 Task: Check the percentage active listings of washer and dry in the last 3 years.
Action: Mouse moved to (841, 197)
Screenshot: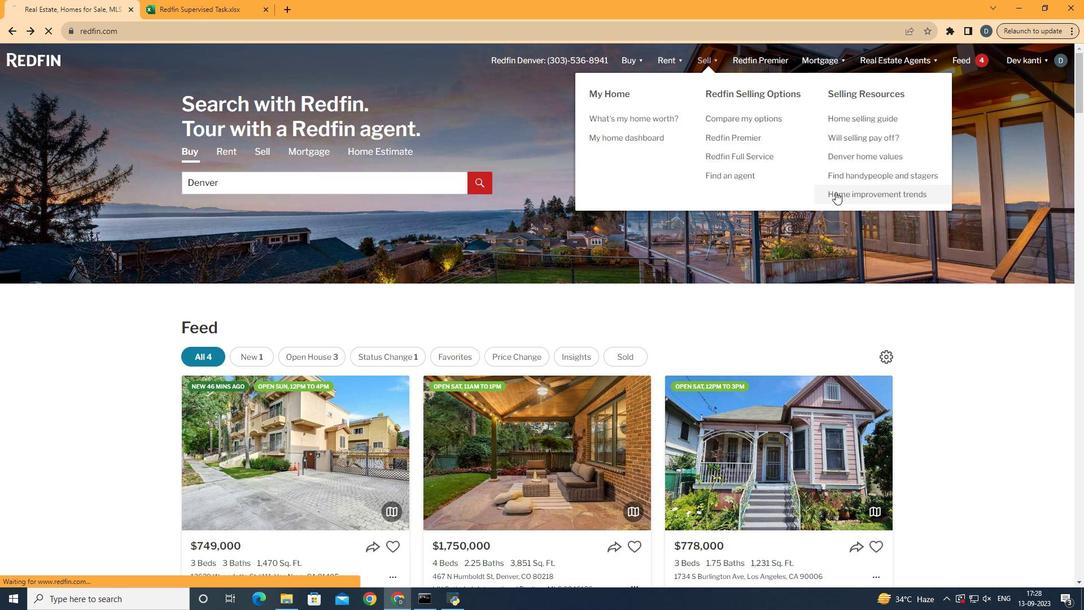 
Action: Mouse pressed left at (841, 197)
Screenshot: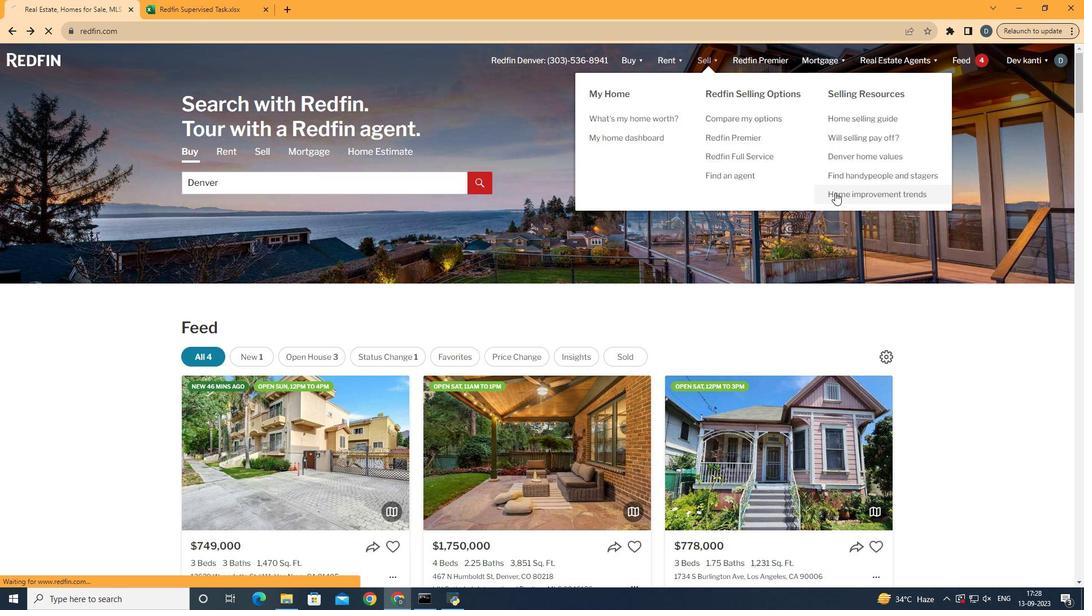 
Action: Mouse moved to (300, 219)
Screenshot: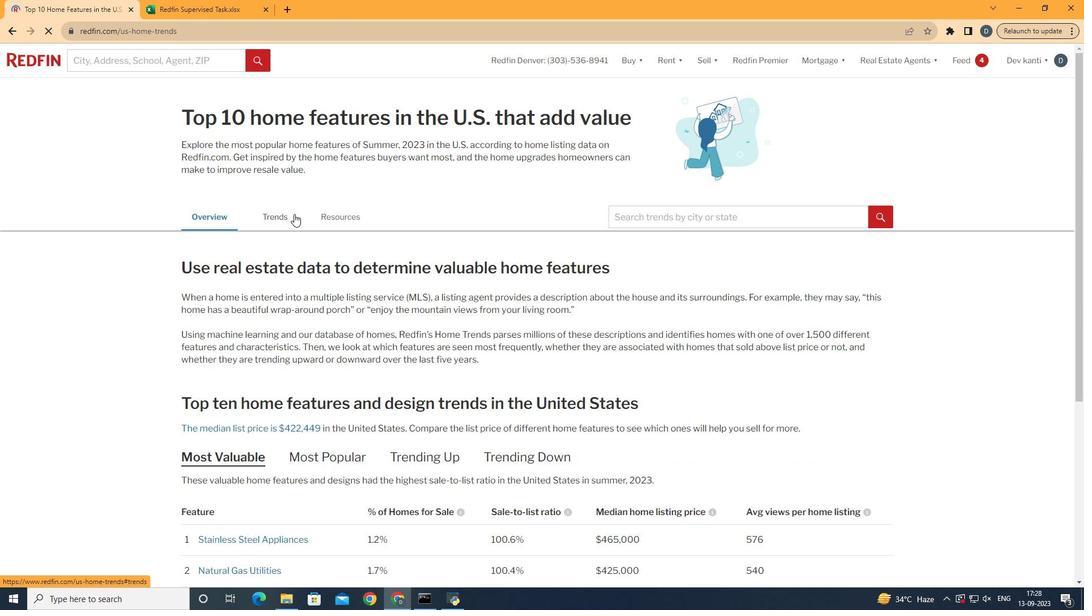 
Action: Mouse pressed left at (300, 219)
Screenshot: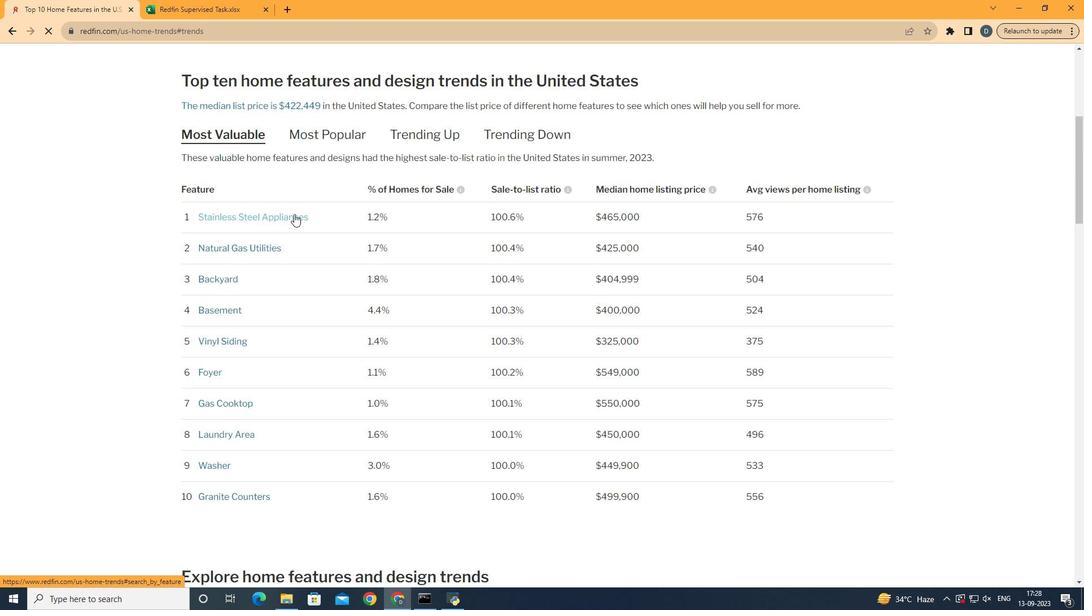 
Action: Mouse moved to (566, 302)
Screenshot: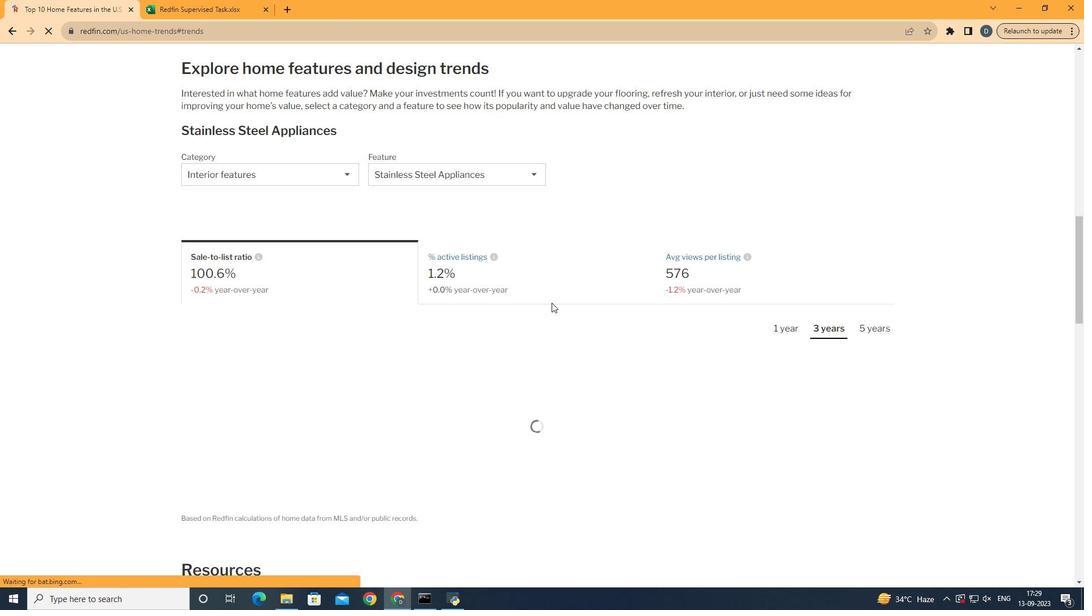 
Action: Mouse scrolled (566, 301) with delta (0, 0)
Screenshot: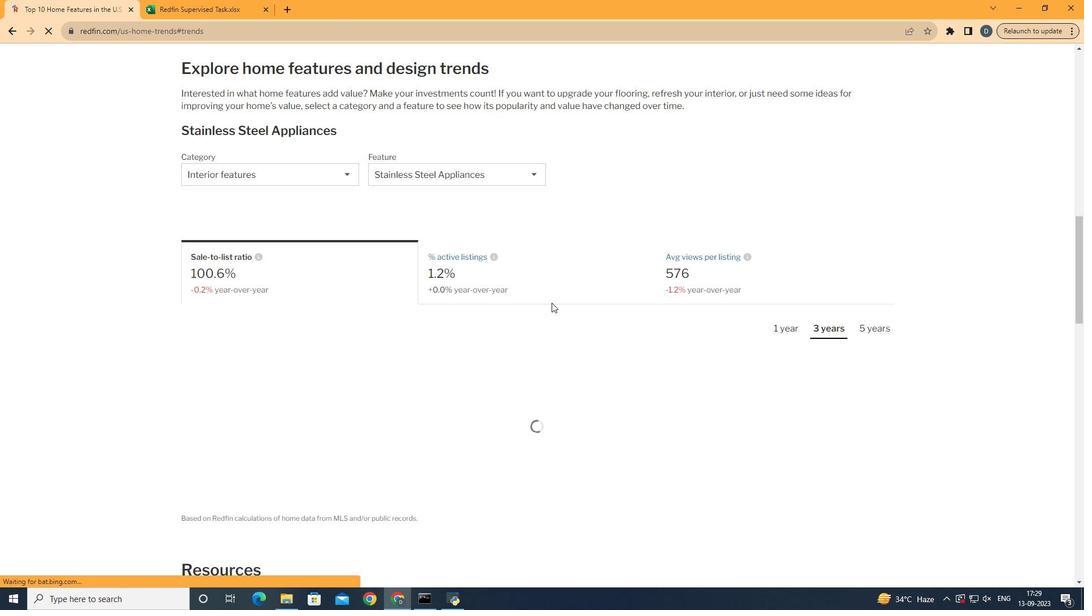 
Action: Mouse moved to (566, 303)
Screenshot: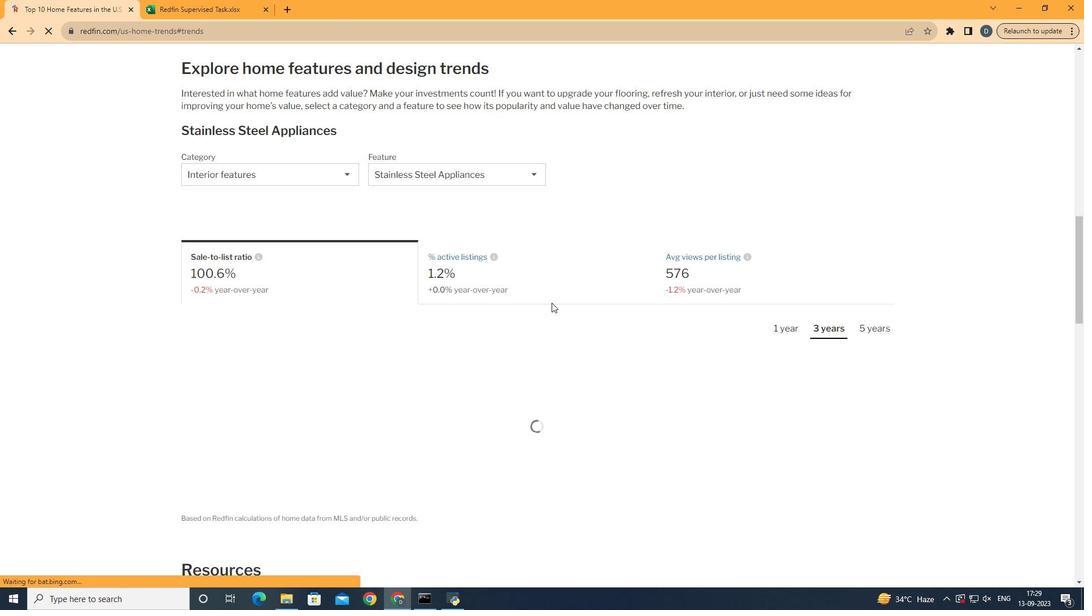 
Action: Mouse scrolled (566, 302) with delta (0, 0)
Screenshot: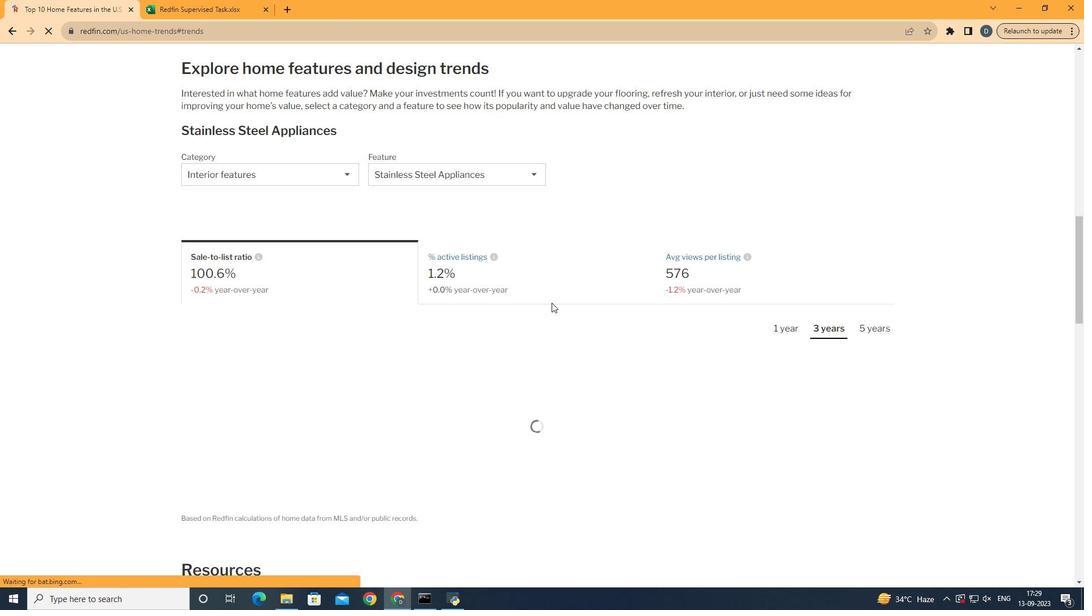 
Action: Mouse moved to (566, 305)
Screenshot: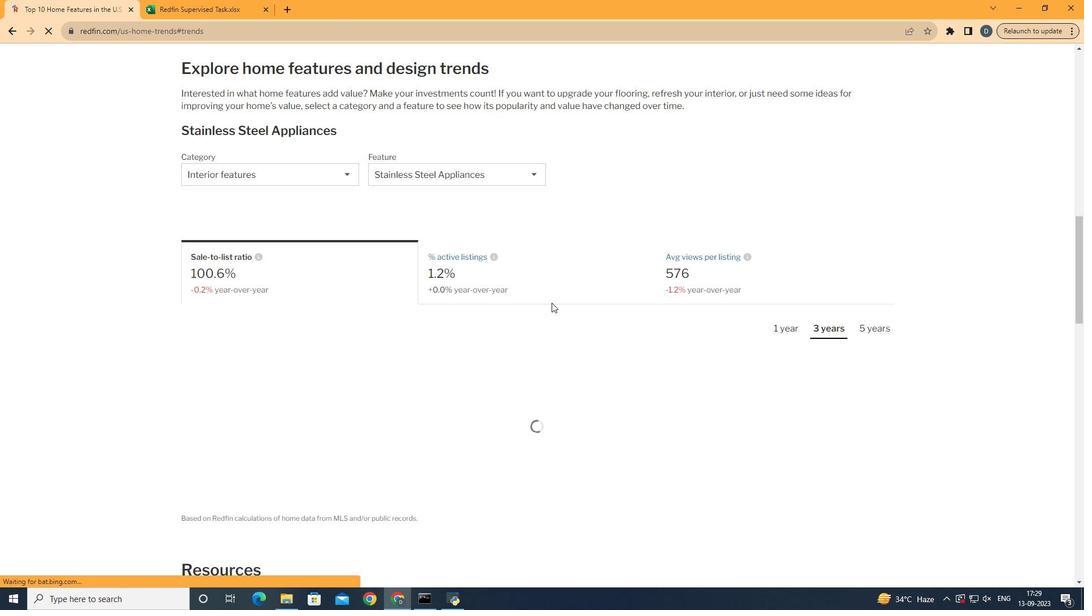 
Action: Mouse scrolled (566, 304) with delta (0, 0)
Screenshot: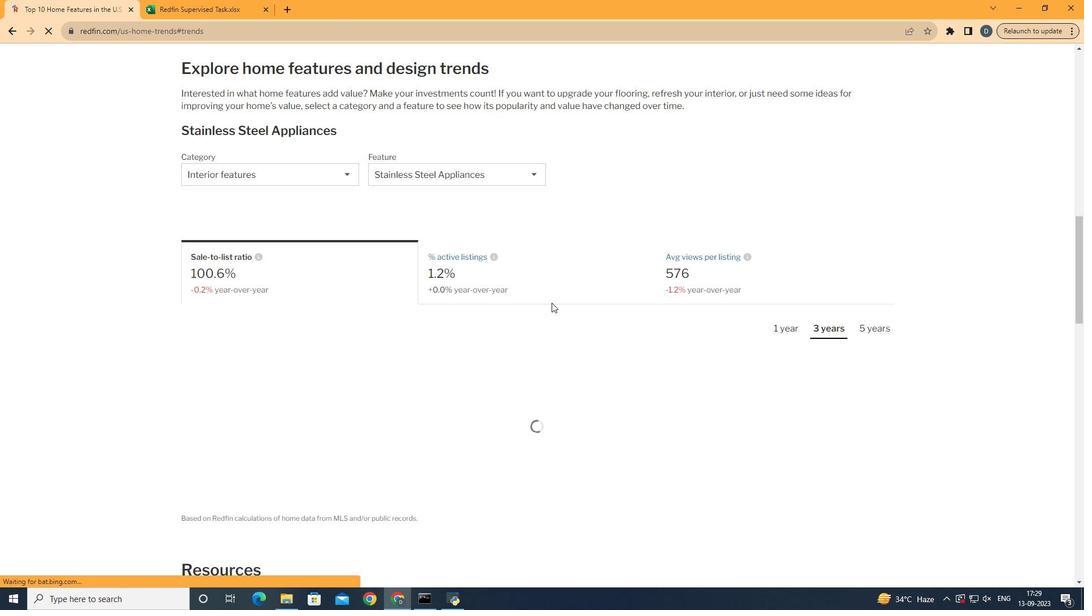 
Action: Mouse scrolled (566, 303) with delta (0, -1)
Screenshot: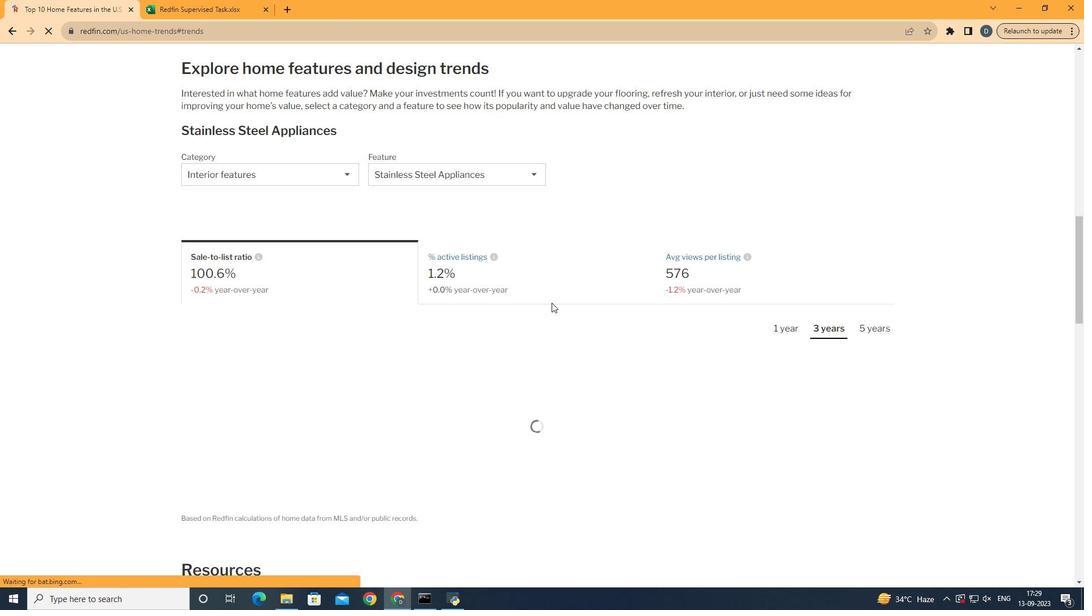 
Action: Mouse scrolled (566, 304) with delta (0, 0)
Screenshot: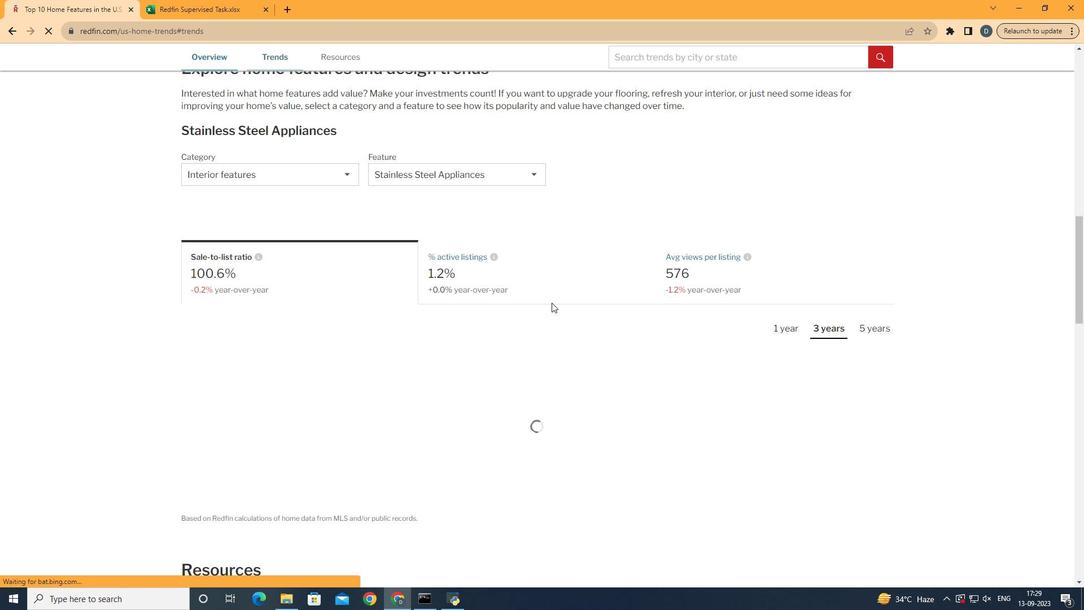 
Action: Mouse scrolled (566, 304) with delta (0, 0)
Screenshot: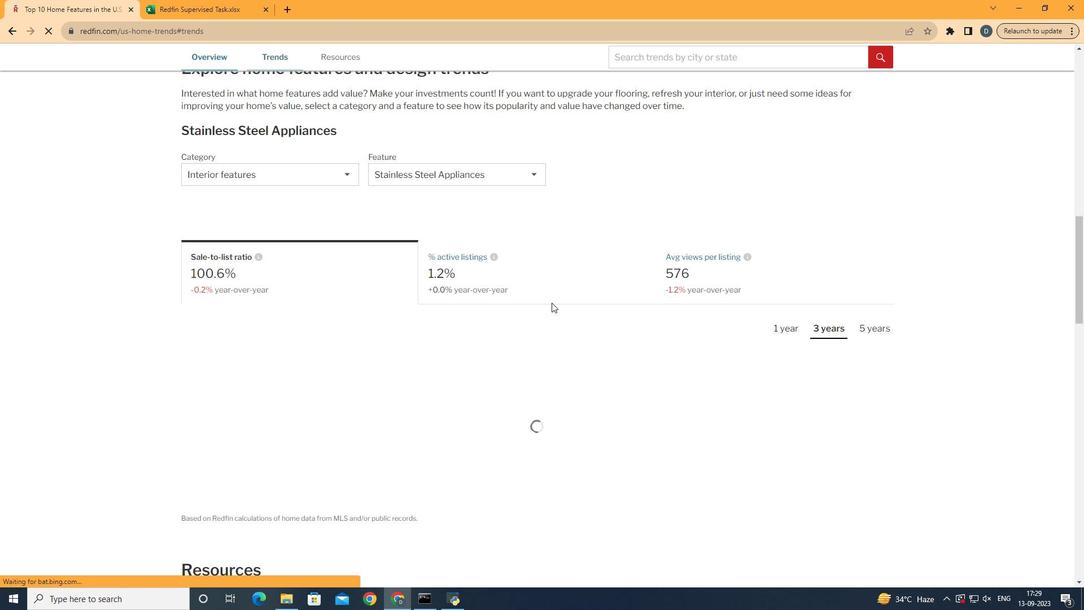 
Action: Mouse scrolled (566, 304) with delta (0, 0)
Screenshot: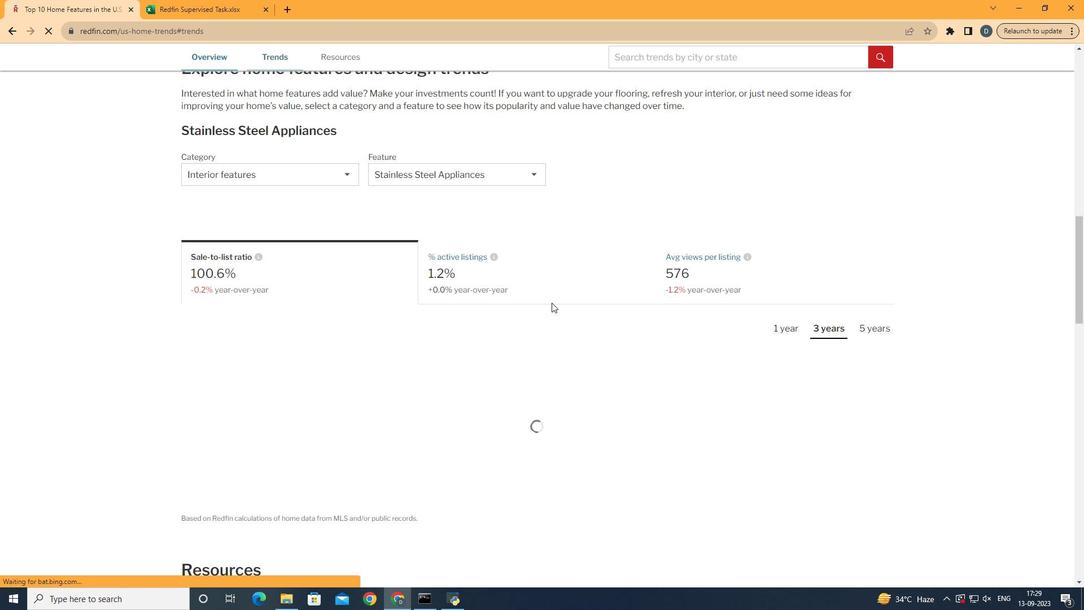 
Action: Mouse scrolled (566, 304) with delta (0, 0)
Screenshot: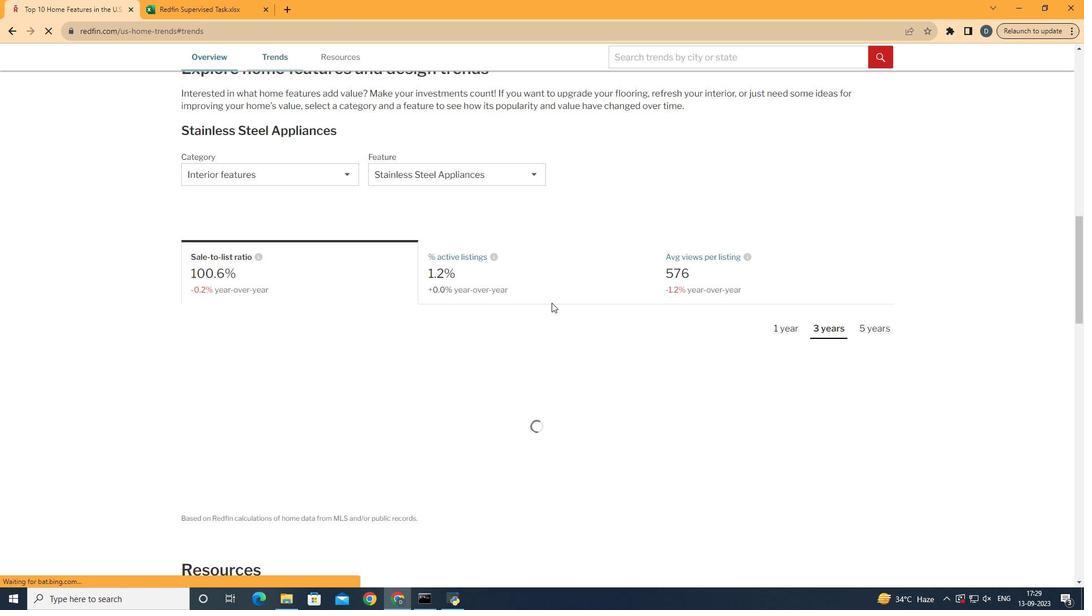
Action: Mouse moved to (557, 308)
Screenshot: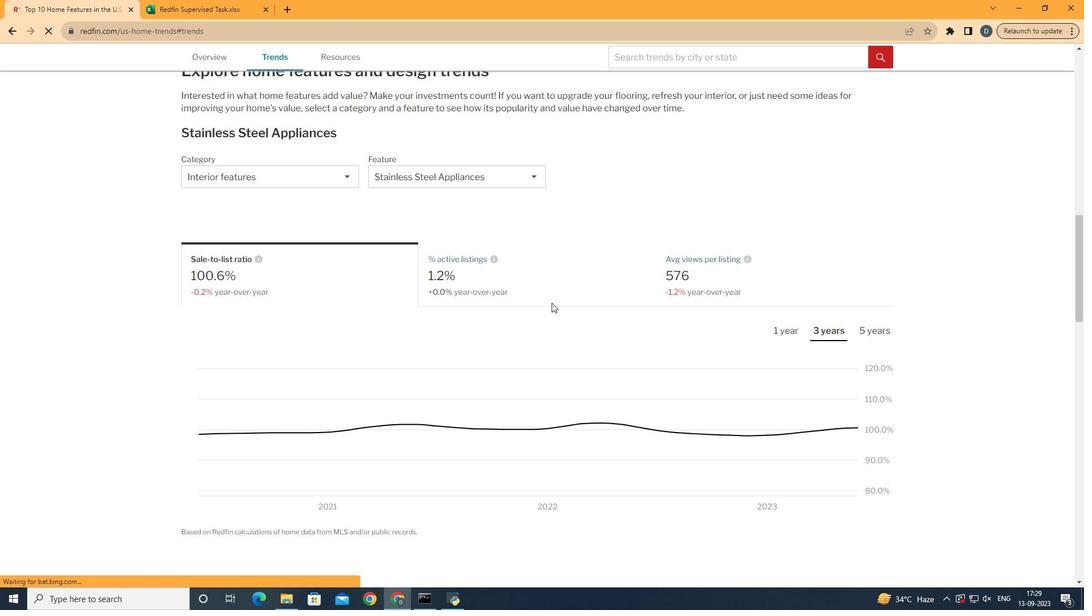 
Action: Mouse scrolled (557, 307) with delta (0, 0)
Screenshot: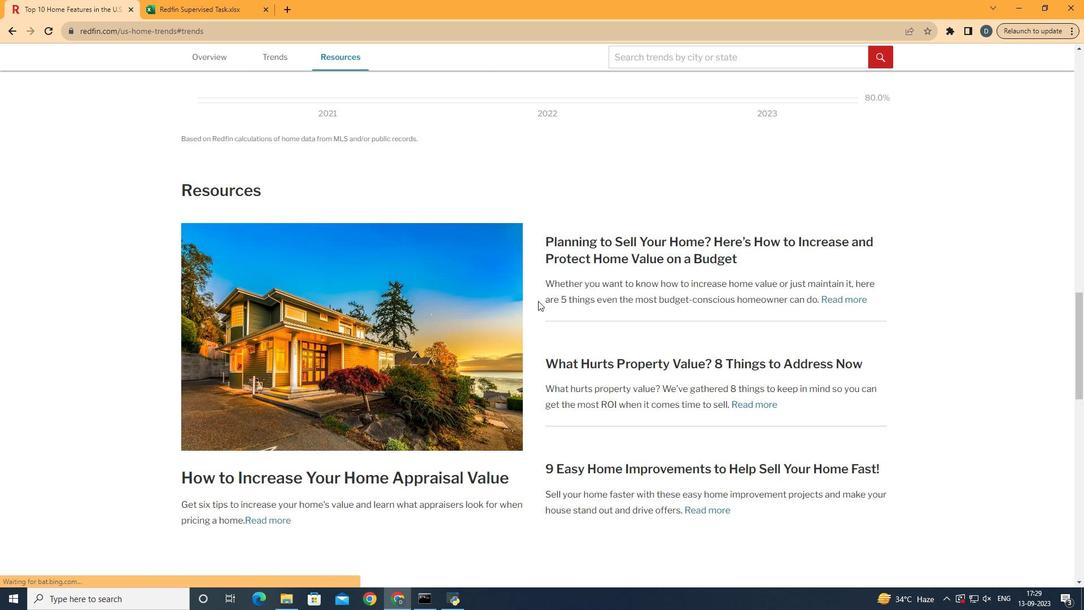 
Action: Mouse scrolled (557, 307) with delta (0, 0)
Screenshot: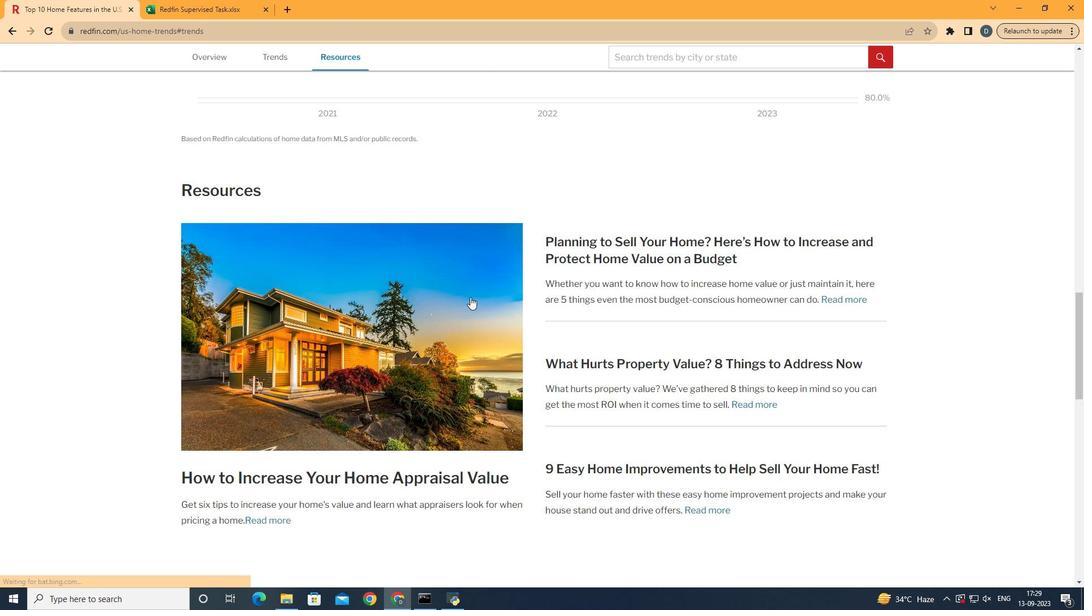 
Action: Mouse scrolled (557, 307) with delta (0, 0)
Screenshot: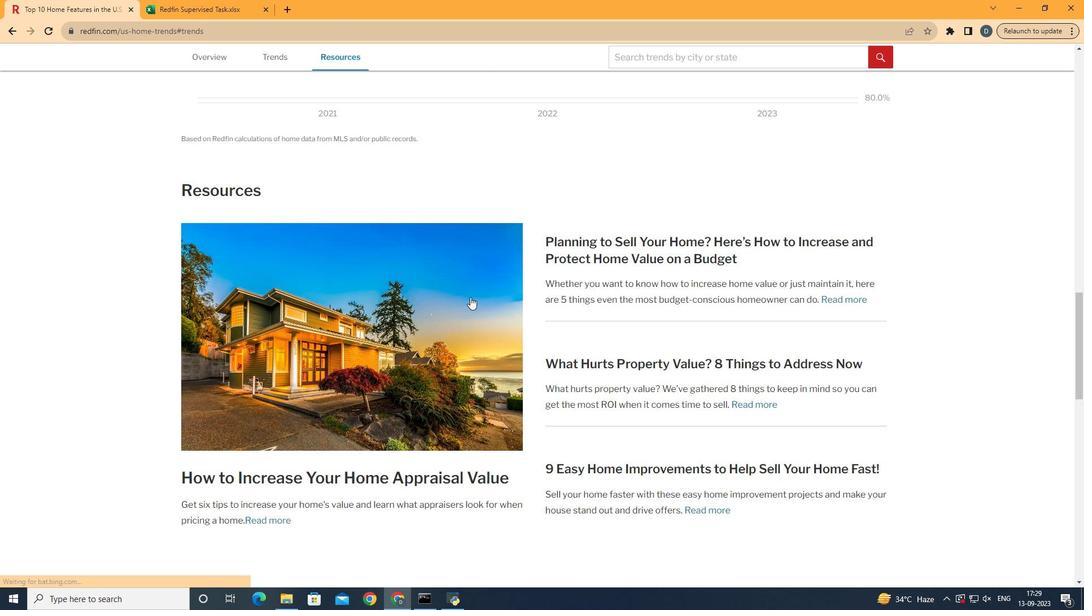 
Action: Mouse scrolled (557, 307) with delta (0, 0)
Screenshot: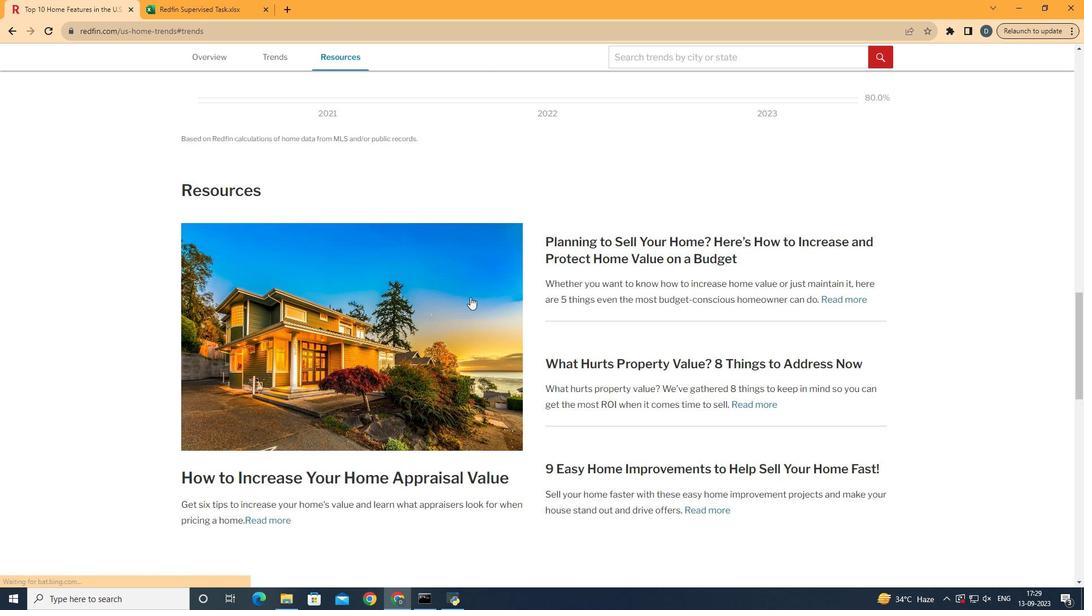 
Action: Mouse scrolled (557, 307) with delta (0, 0)
Screenshot: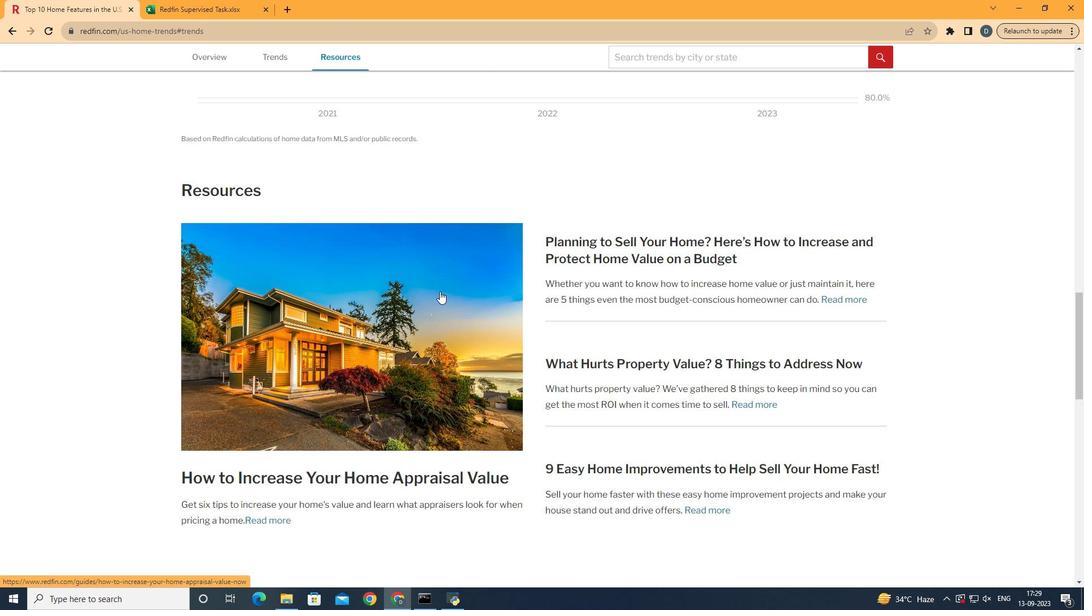 
Action: Mouse scrolled (557, 307) with delta (0, 0)
Screenshot: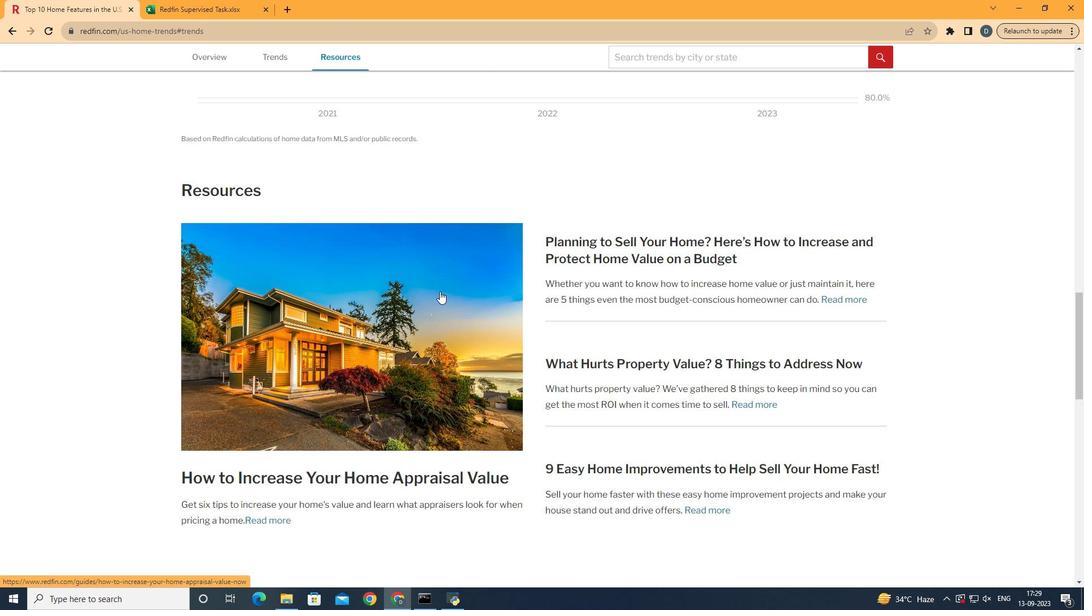 
Action: Mouse scrolled (557, 307) with delta (0, 0)
Screenshot: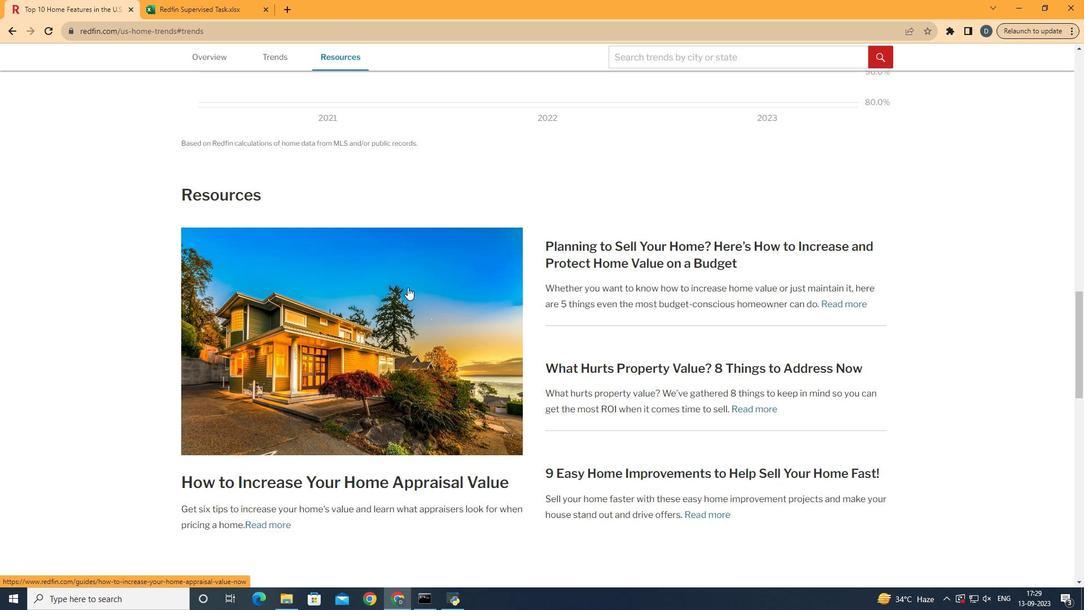 
Action: Mouse moved to (407, 293)
Screenshot: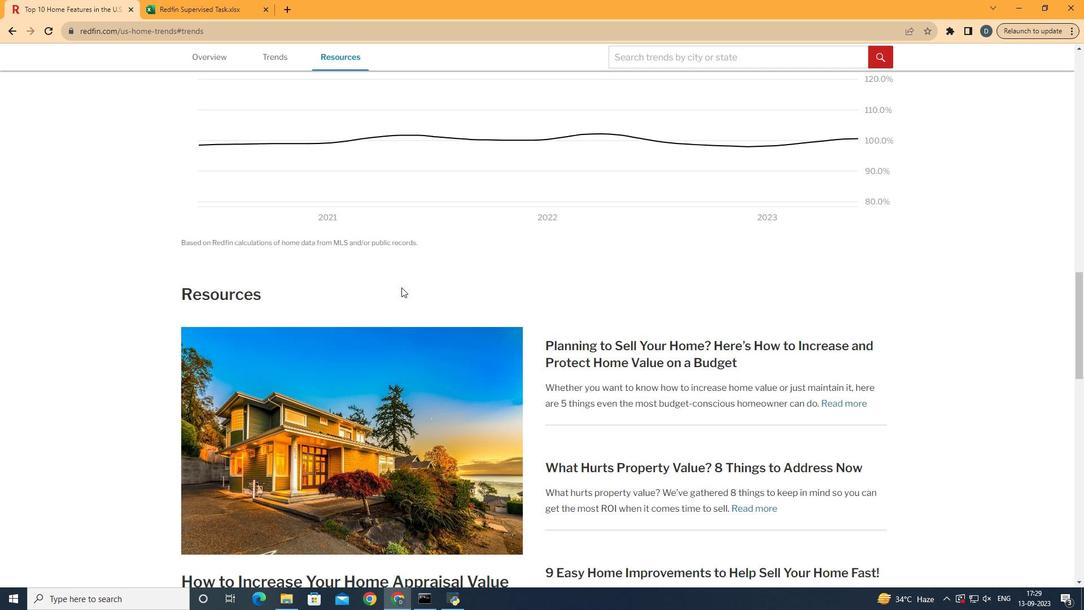 
Action: Mouse scrolled (407, 293) with delta (0, 0)
Screenshot: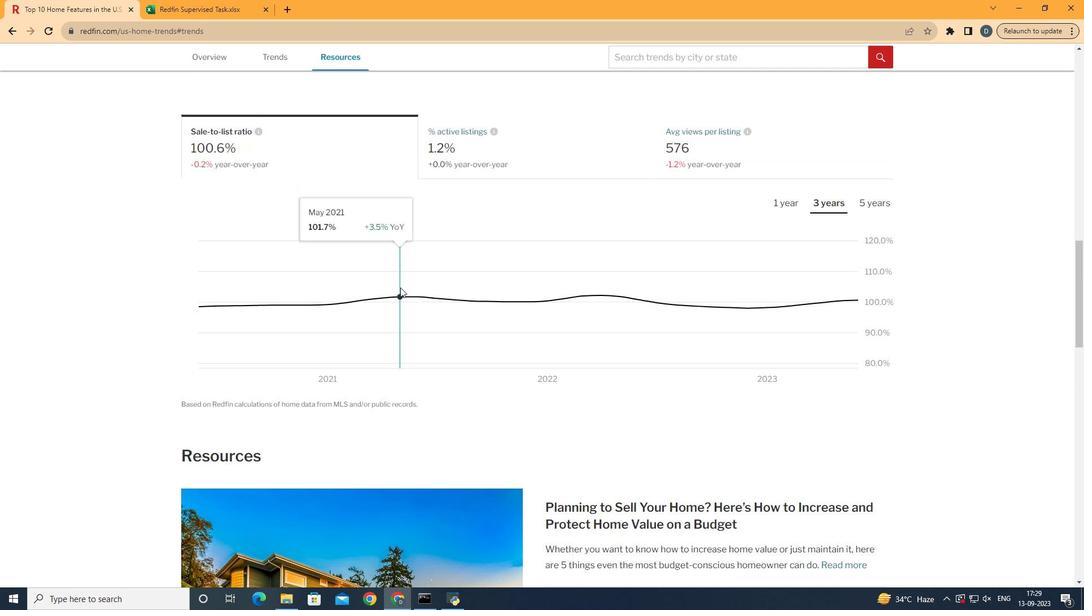 
Action: Mouse scrolled (407, 293) with delta (0, 0)
Screenshot: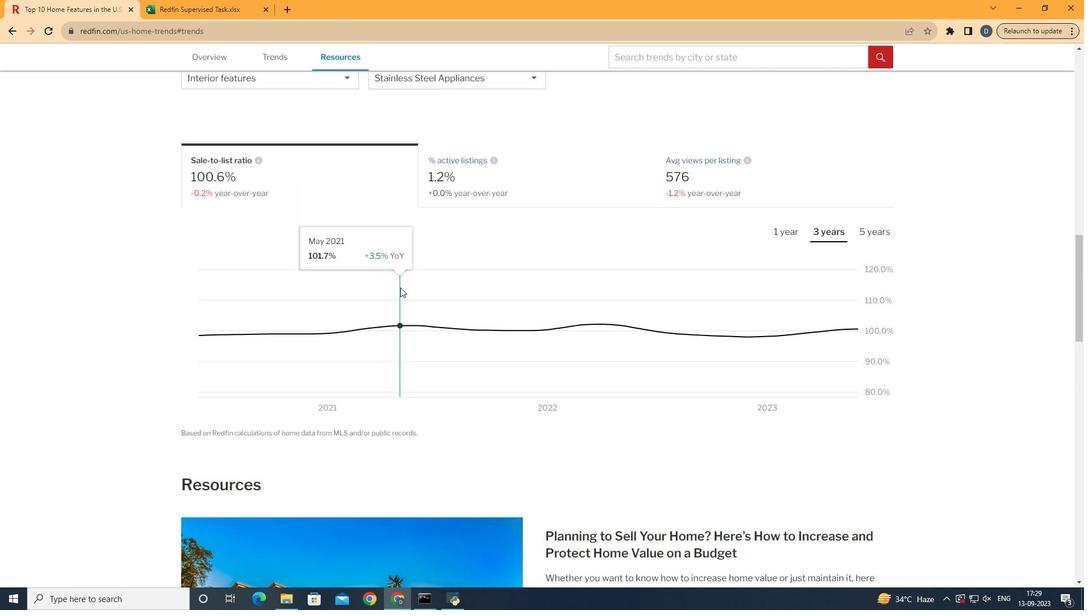 
Action: Mouse scrolled (407, 293) with delta (0, 0)
Screenshot: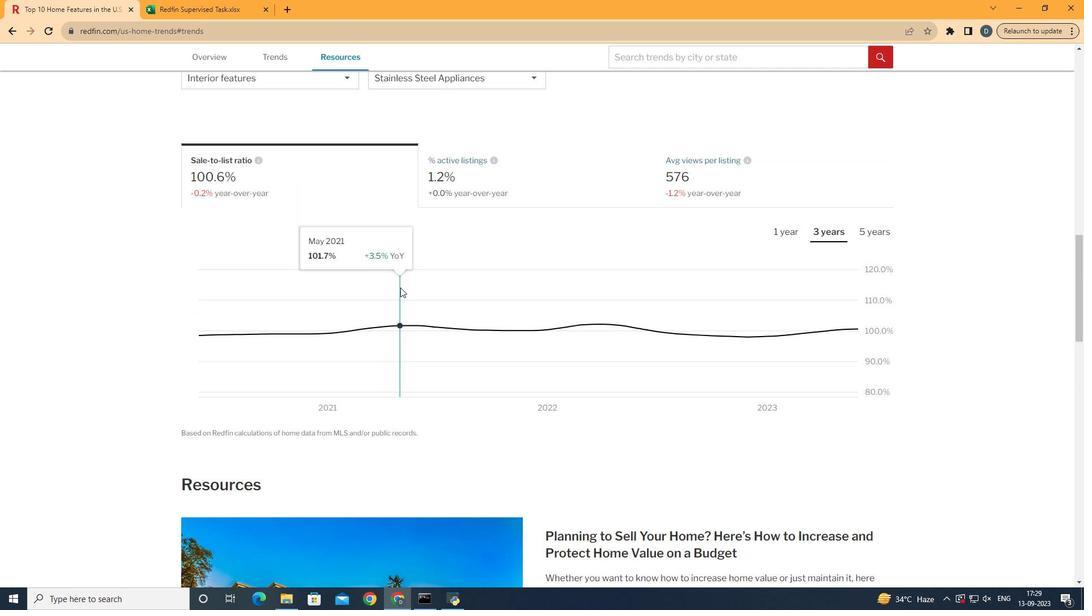
Action: Mouse moved to (406, 293)
Screenshot: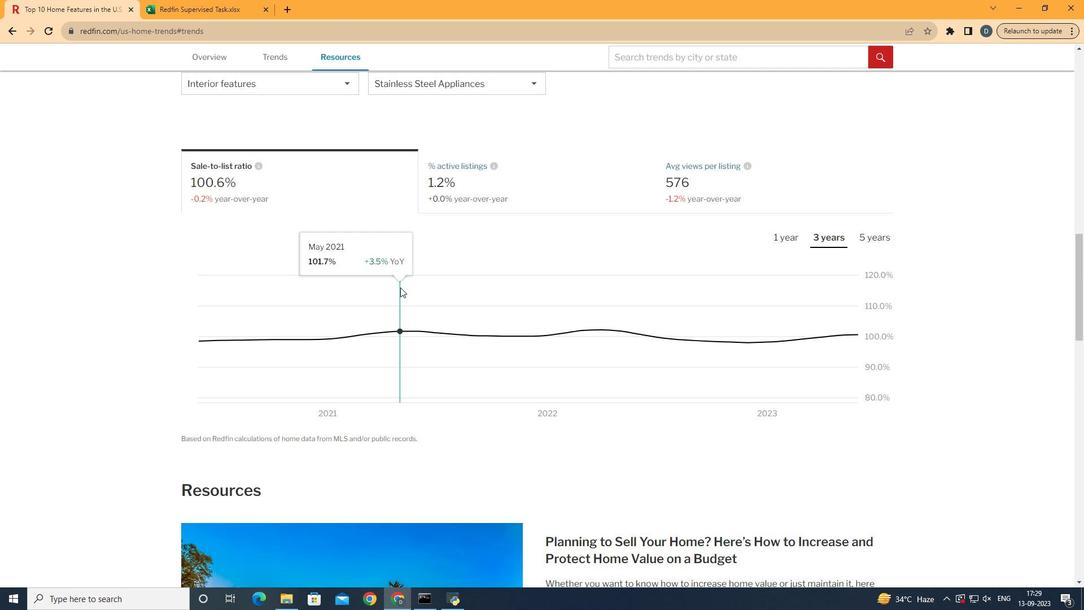 
Action: Mouse scrolled (406, 293) with delta (0, 0)
Screenshot: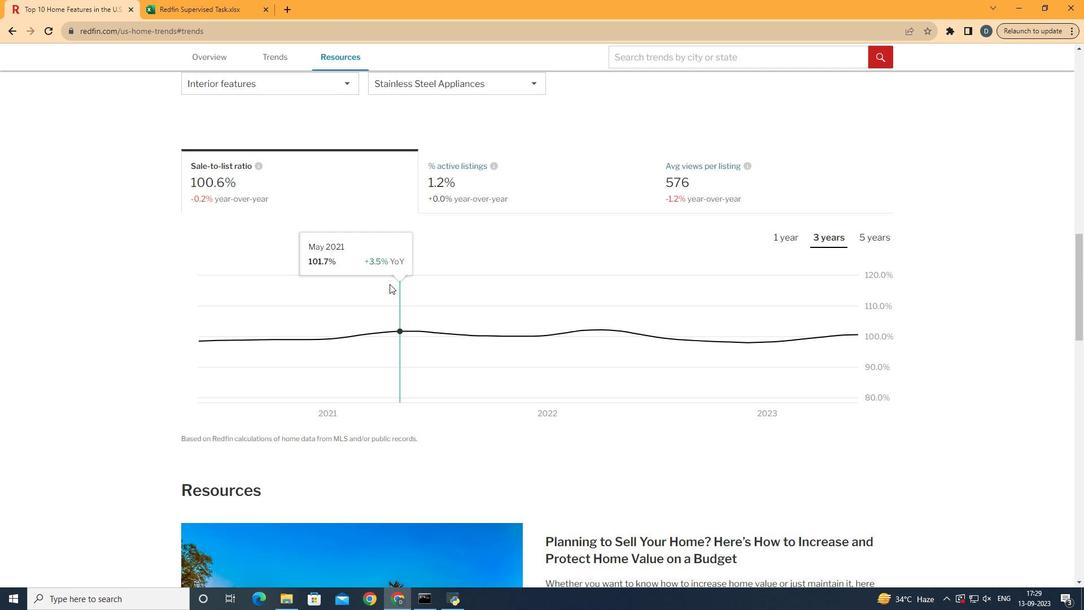 
Action: Mouse moved to (345, 141)
Screenshot: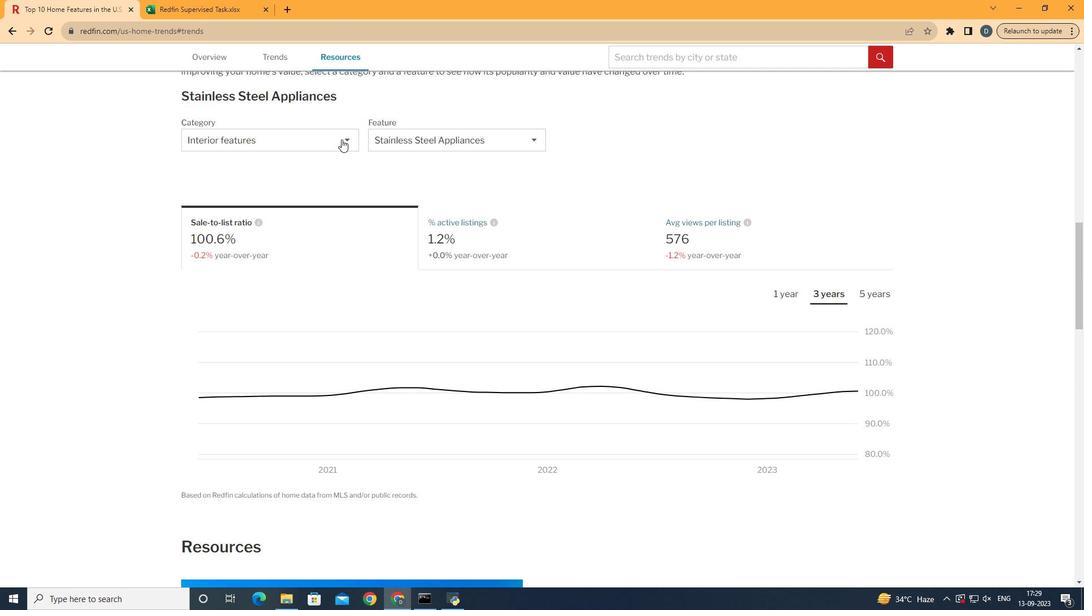 
Action: Mouse scrolled (345, 142) with delta (0, 0)
Screenshot: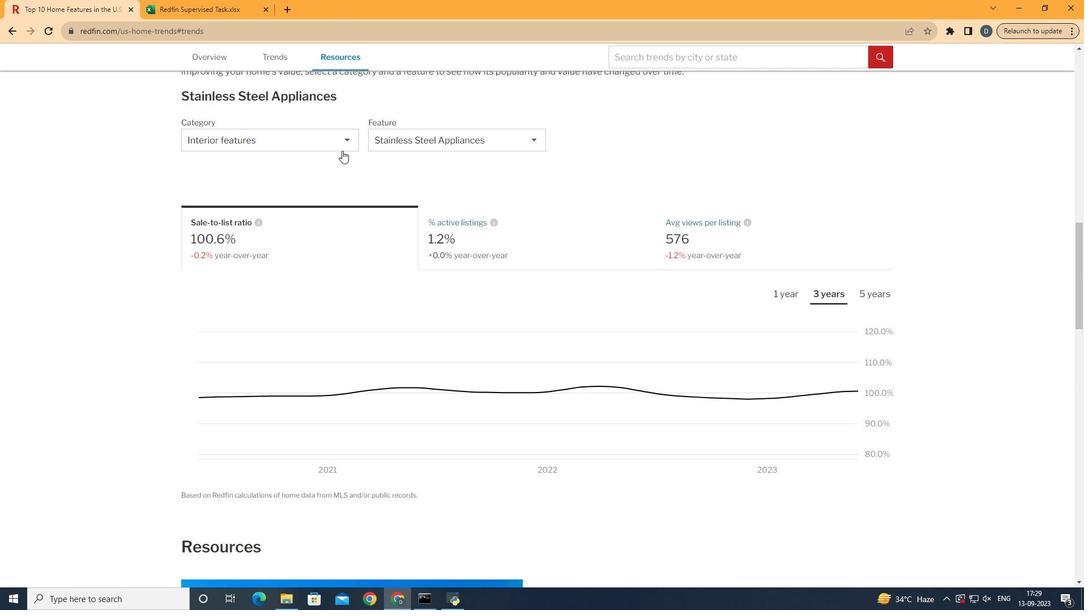 
Action: Mouse moved to (345, 155)
Screenshot: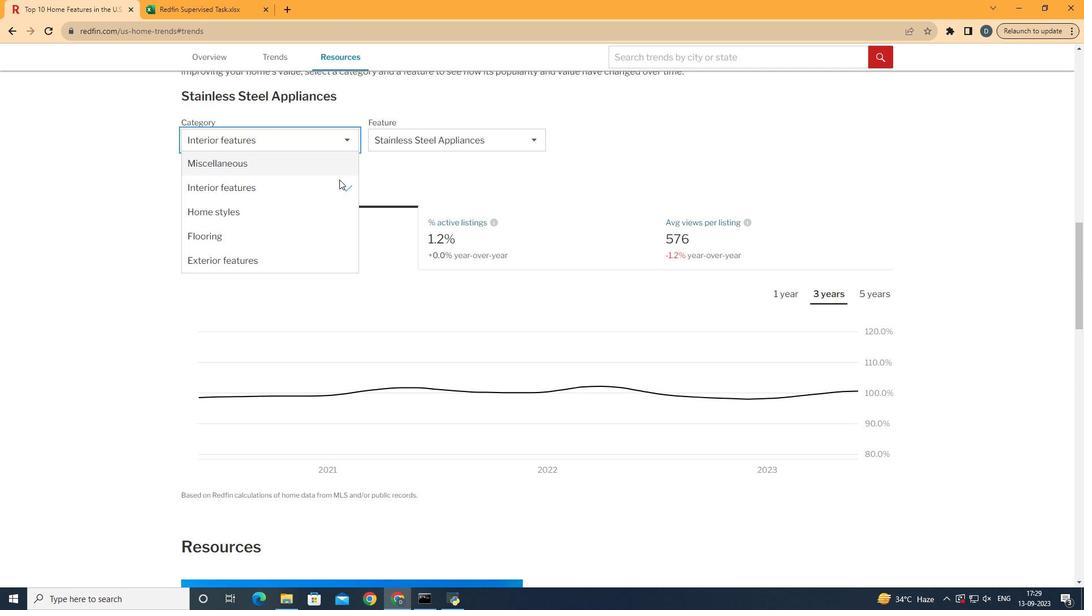 
Action: Mouse pressed left at (345, 155)
Screenshot: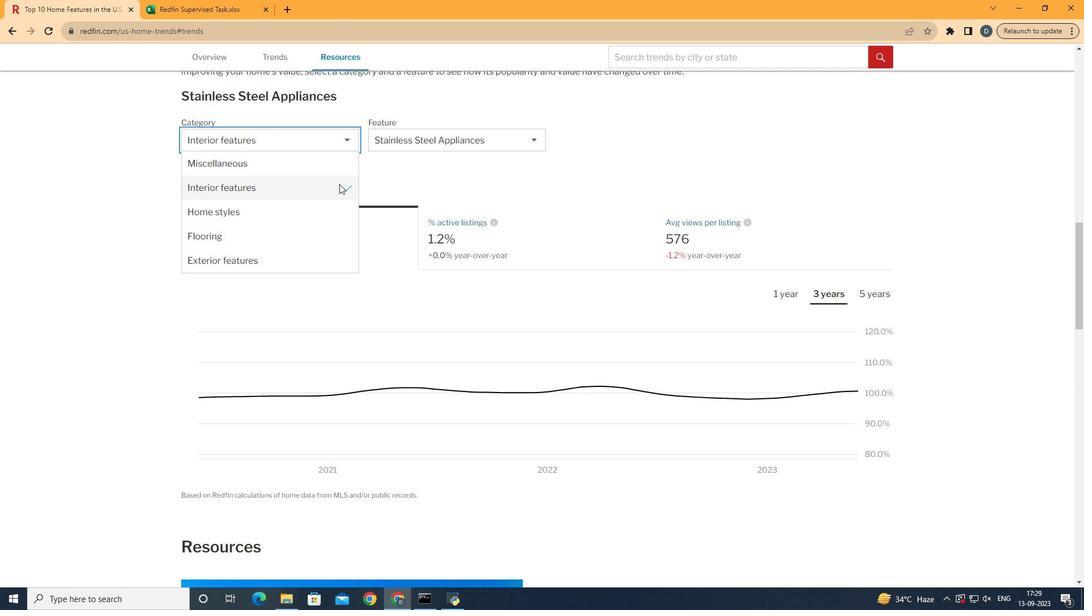 
Action: Mouse moved to (344, 193)
Screenshot: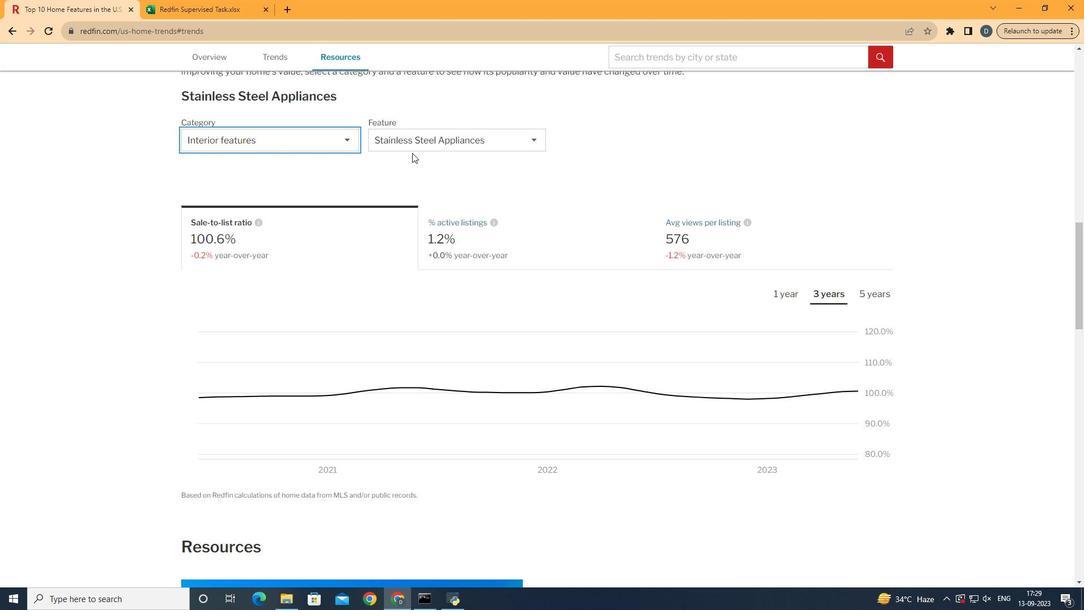 
Action: Mouse pressed left at (344, 193)
Screenshot: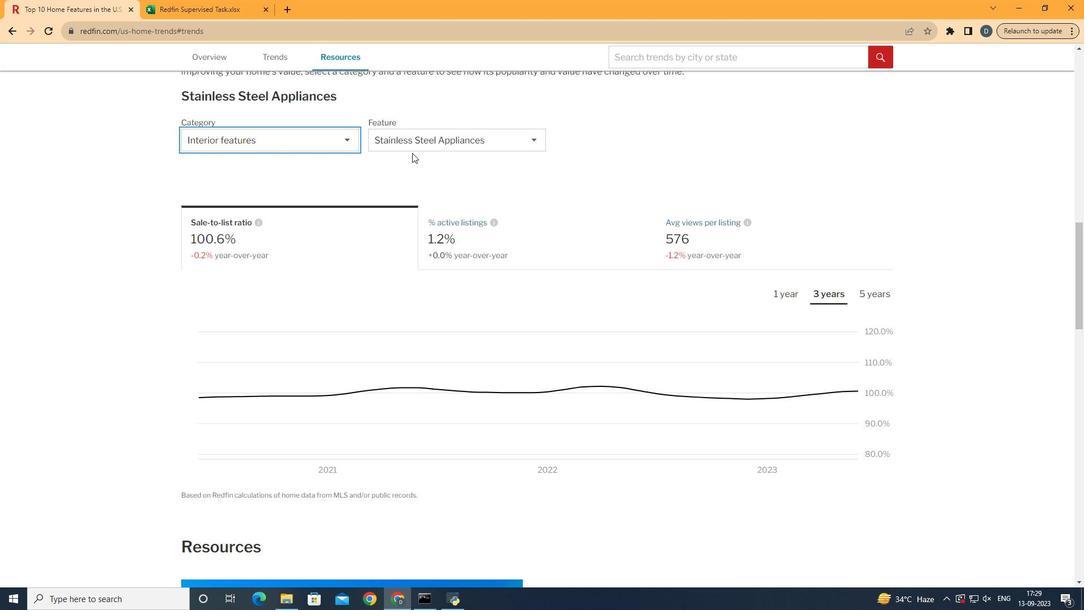 
Action: Mouse moved to (454, 136)
Screenshot: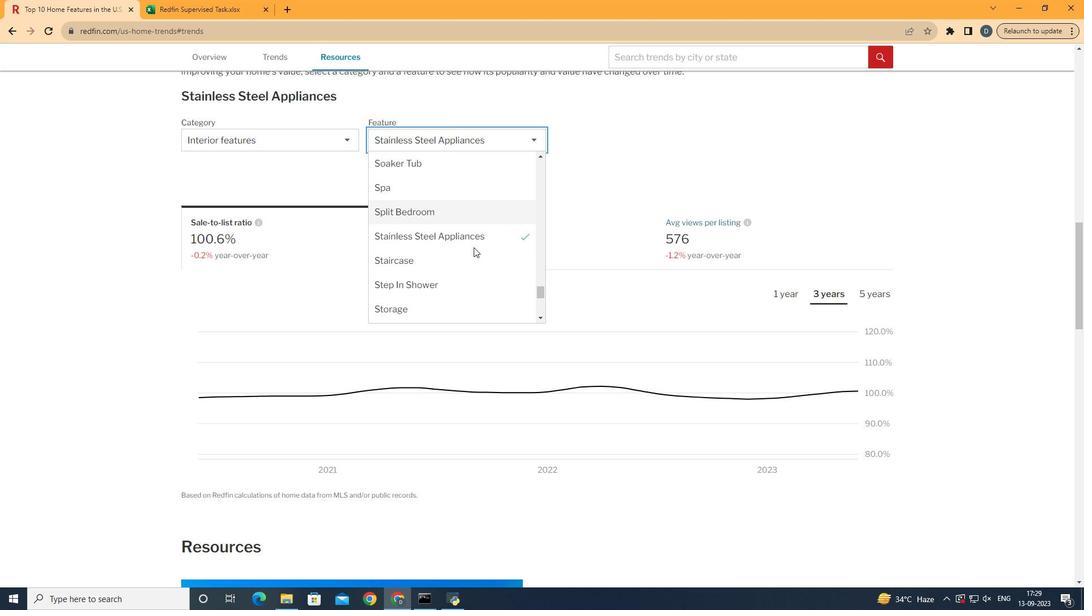 
Action: Mouse pressed left at (454, 136)
Screenshot: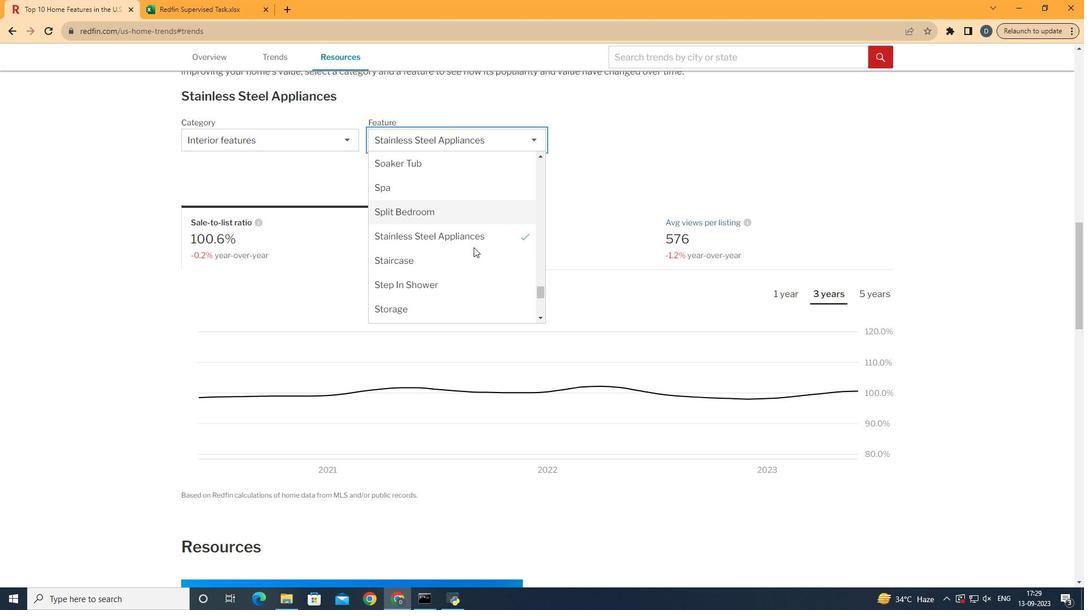 
Action: Mouse moved to (478, 267)
Screenshot: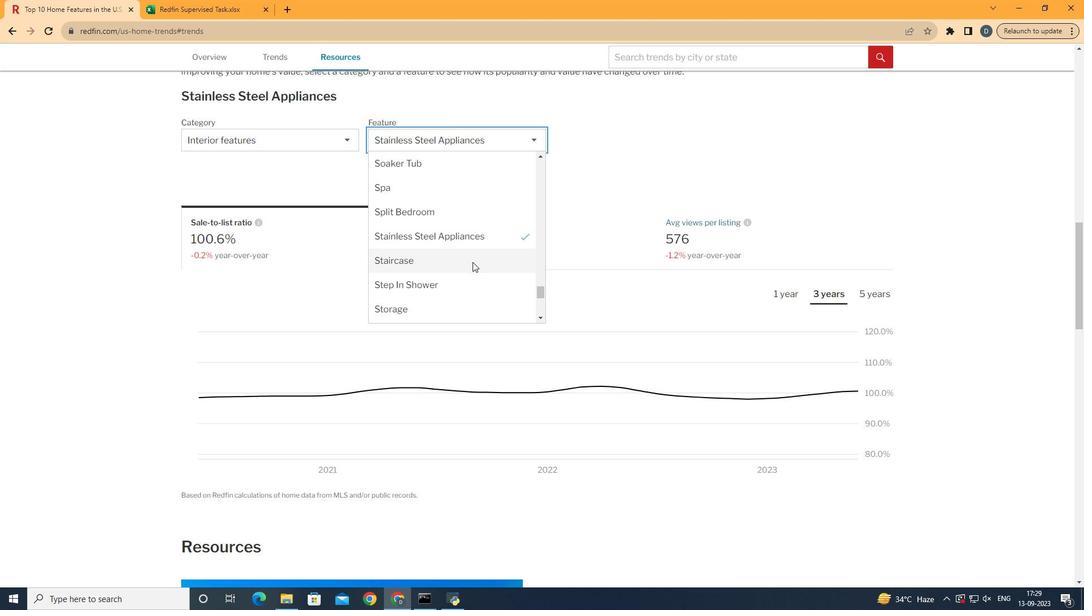 
Action: Mouse scrolled (478, 267) with delta (0, 0)
Screenshot: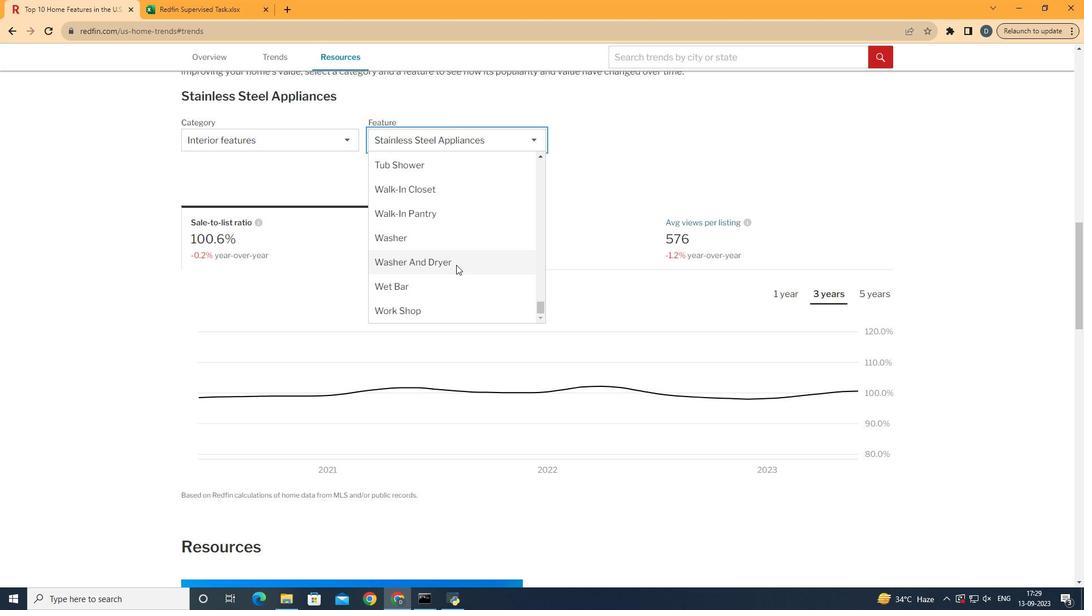 
Action: Mouse scrolled (478, 267) with delta (0, 0)
Screenshot: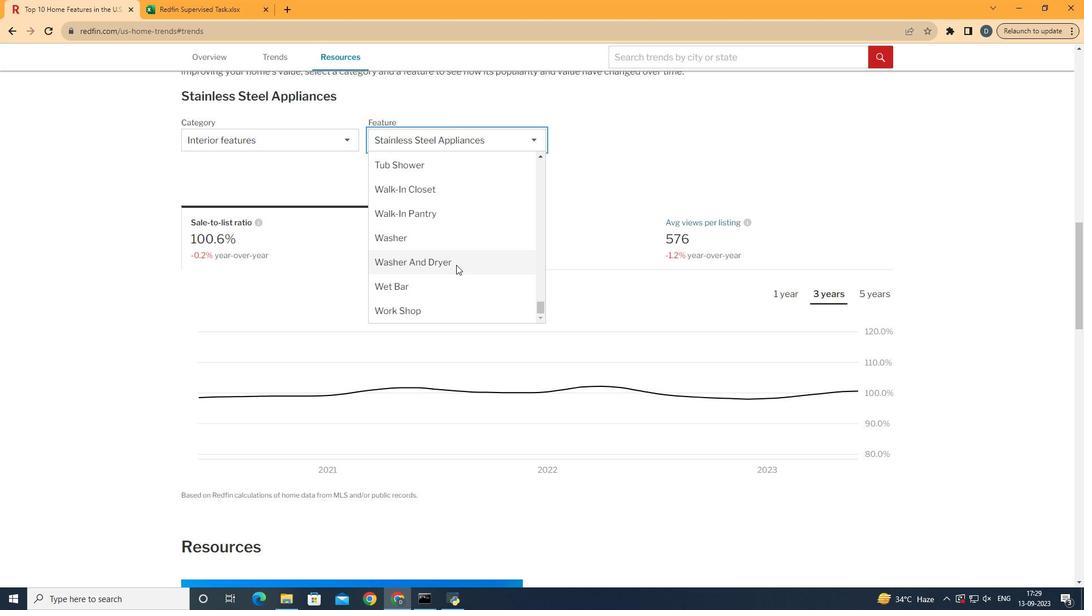 
Action: Mouse moved to (478, 268)
Screenshot: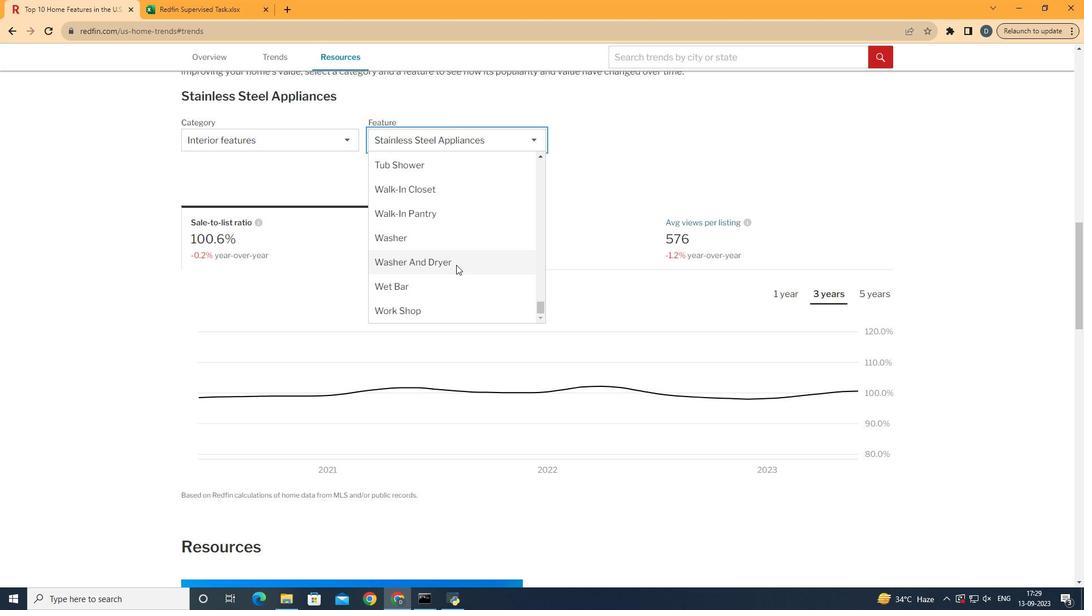 
Action: Mouse scrolled (478, 267) with delta (0, 0)
Screenshot: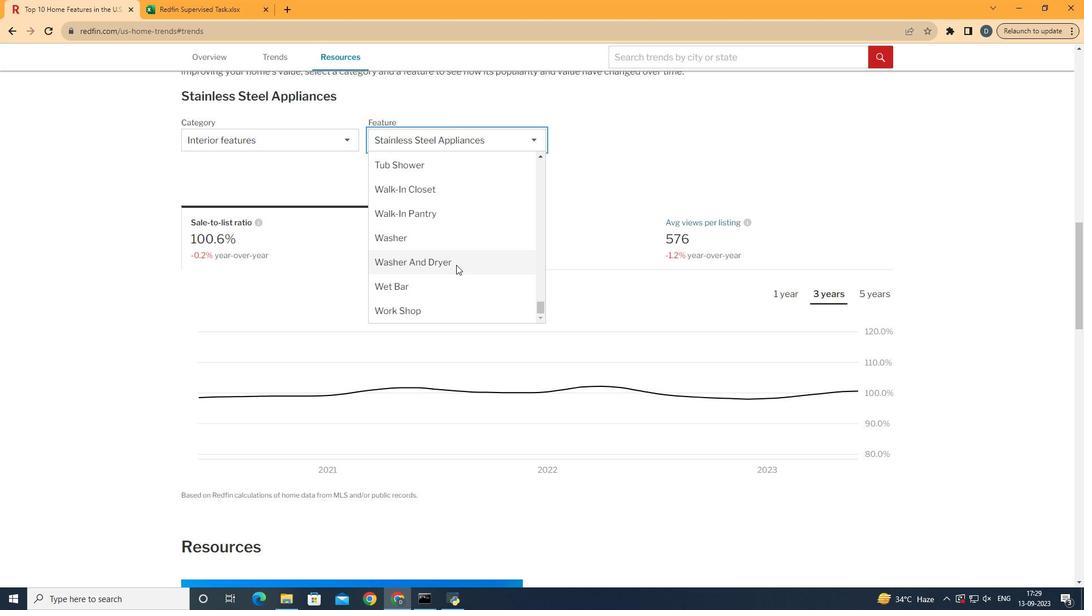 
Action: Mouse moved to (477, 268)
Screenshot: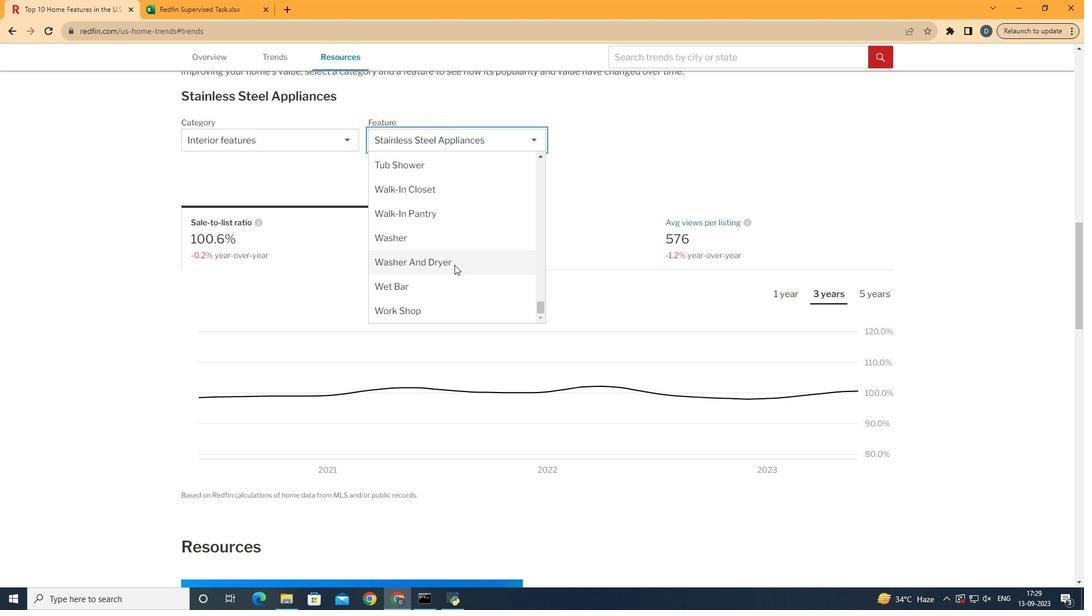 
Action: Mouse scrolled (477, 268) with delta (0, 0)
Screenshot: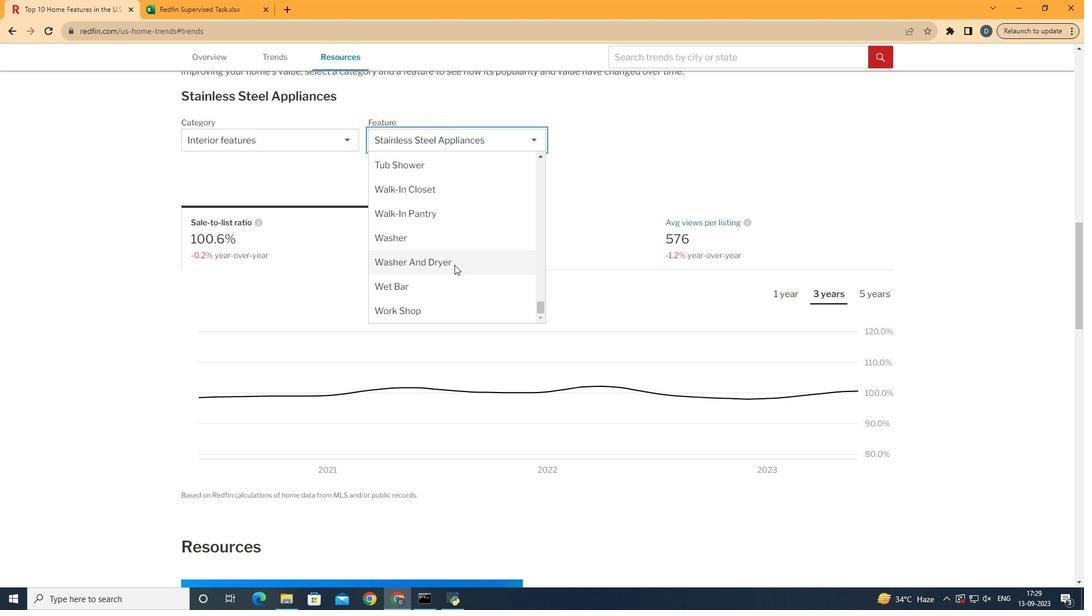 
Action: Mouse scrolled (477, 268) with delta (0, 0)
Screenshot: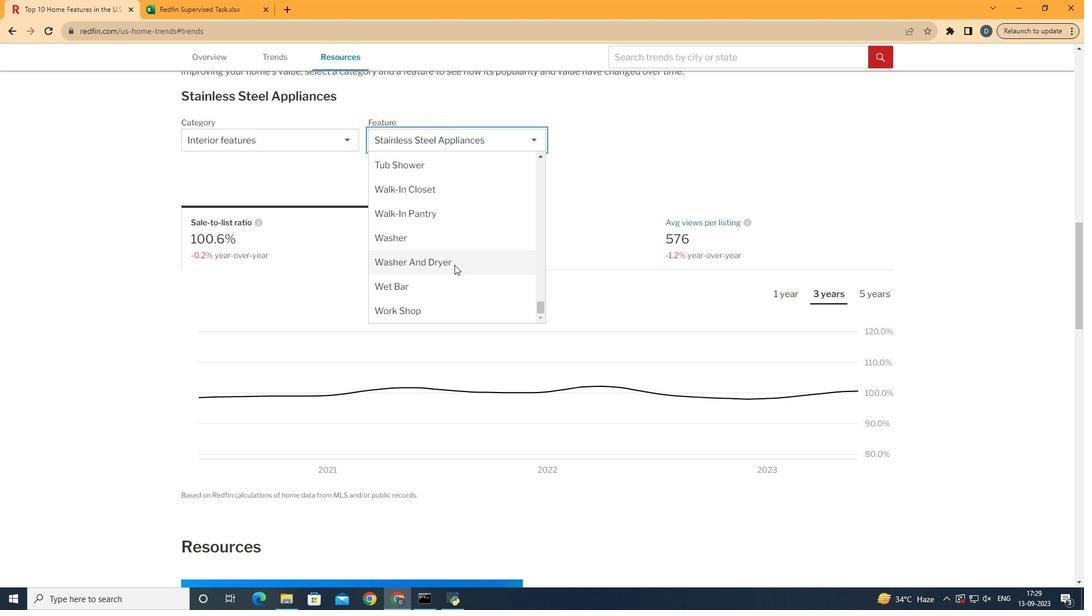 
Action: Mouse scrolled (477, 268) with delta (0, 0)
Screenshot: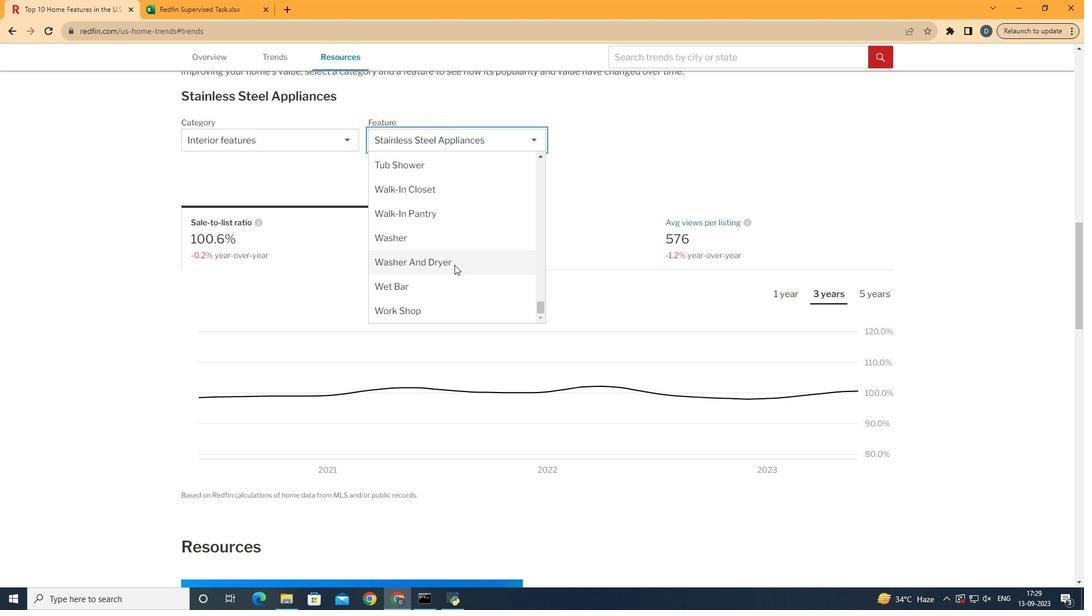 
Action: Mouse scrolled (477, 268) with delta (0, 0)
Screenshot: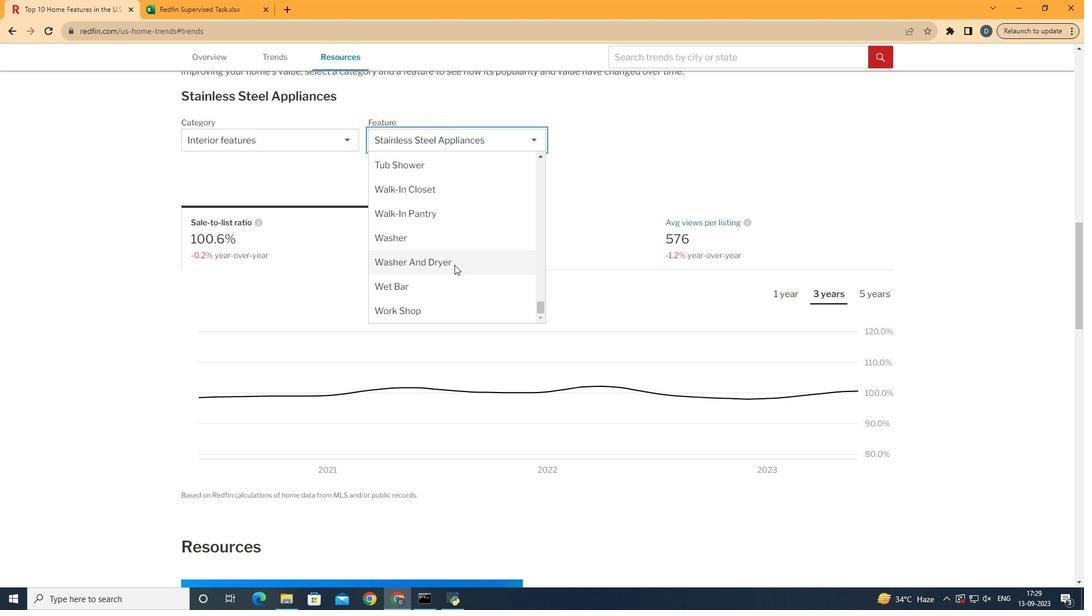 
Action: Mouse moved to (459, 271)
Screenshot: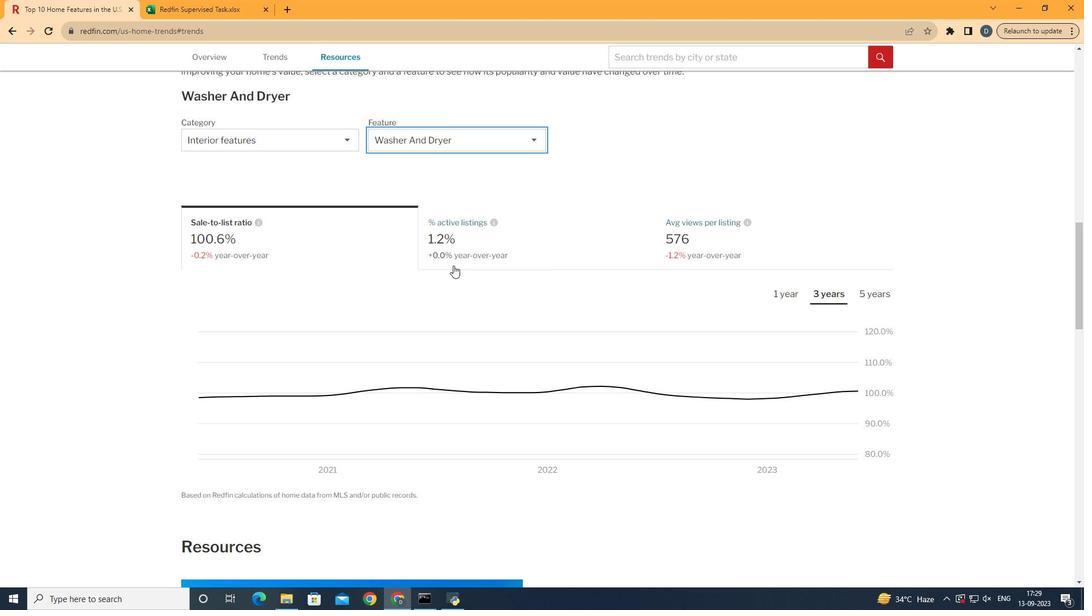 
Action: Mouse pressed left at (459, 271)
Screenshot: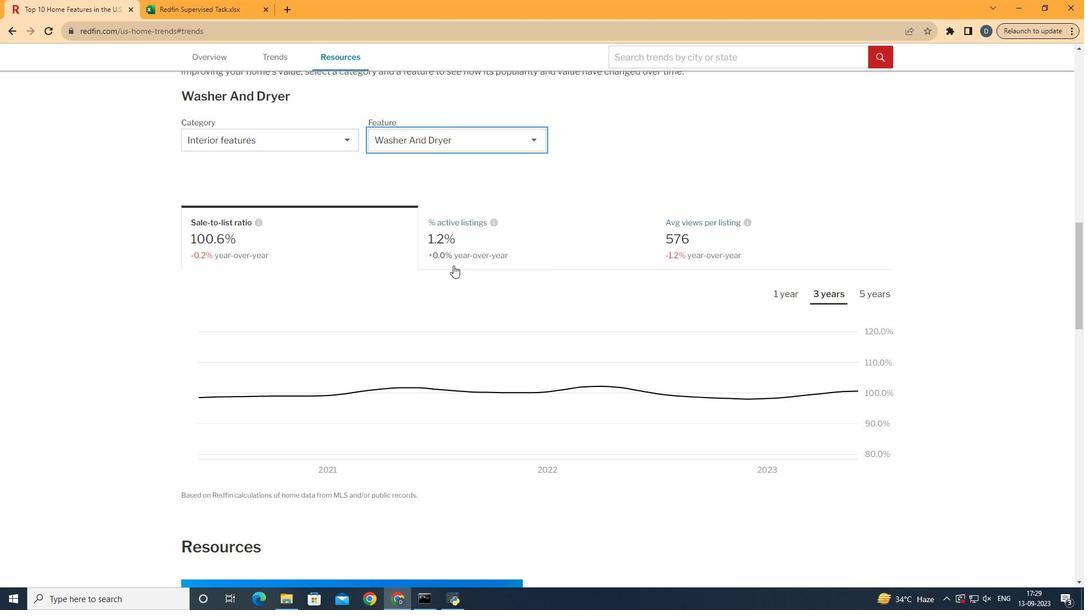 
Action: Mouse moved to (587, 232)
Screenshot: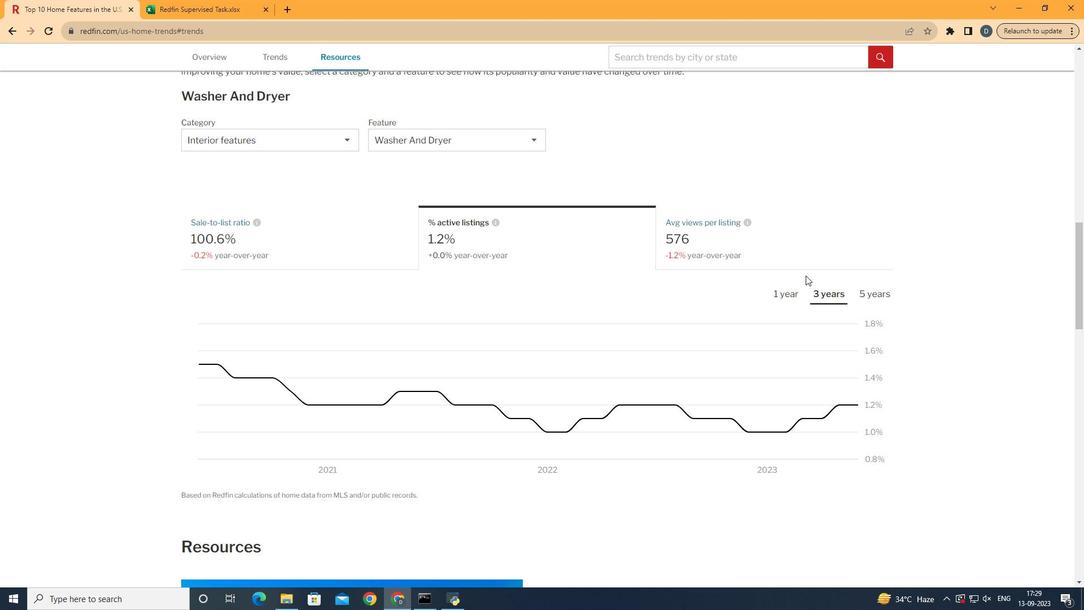 
Action: Mouse pressed left at (587, 232)
Screenshot: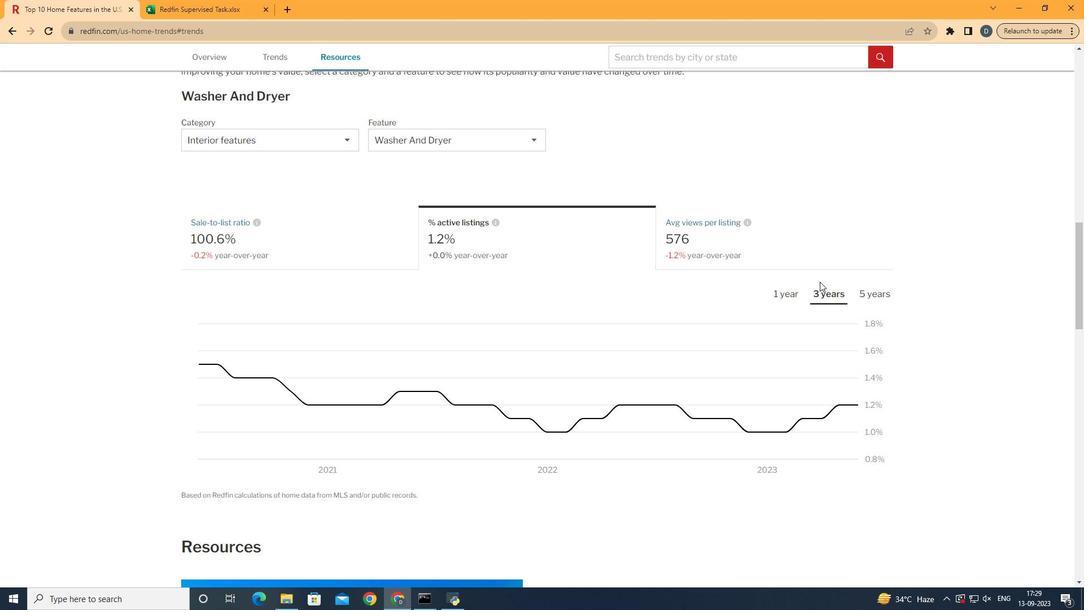 
Action: Mouse moved to (833, 298)
Screenshot: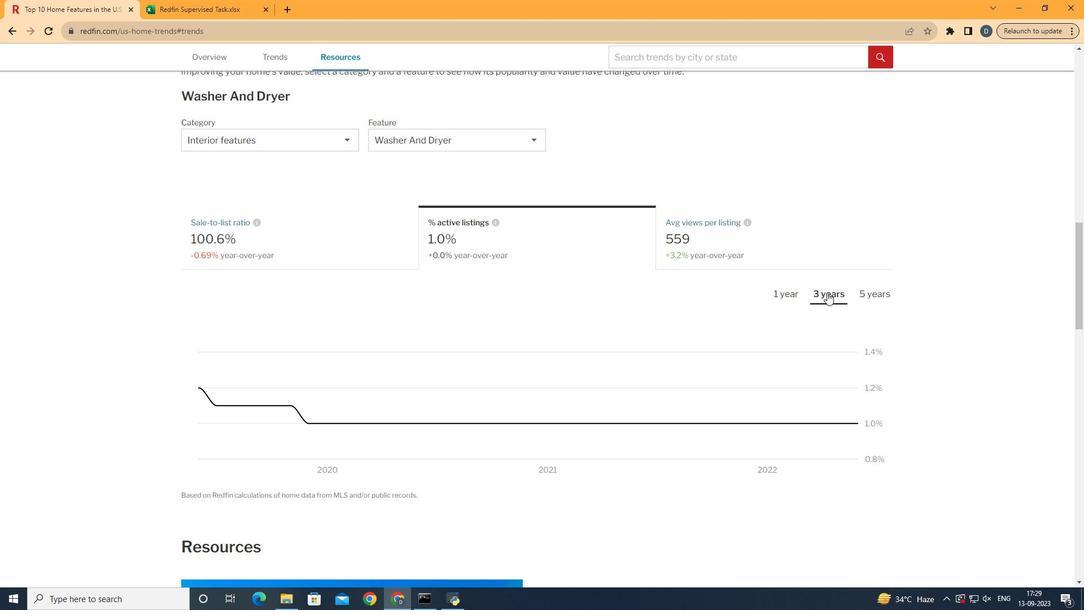 
Action: Mouse pressed left at (833, 298)
Screenshot: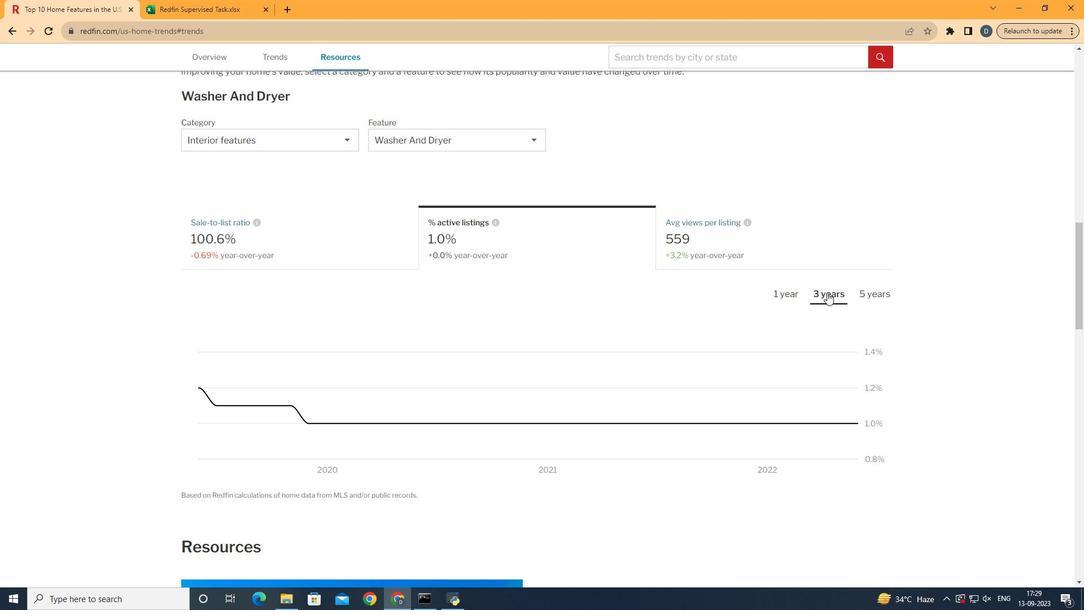 
